 Task: Look for space in Klang, Malaysia from 1st August, 2023 to 5th August, 2023 for 1 adult in price range Rs.6000 to Rs.15000. Place can be entire place with 1  bedroom having 1 bed and 1 bathroom. Property type can be house, flat, guest house. Amenities needed are: wifi. Booking option can be shelf check-in. Required host language is English.
Action: Mouse moved to (473, 98)
Screenshot: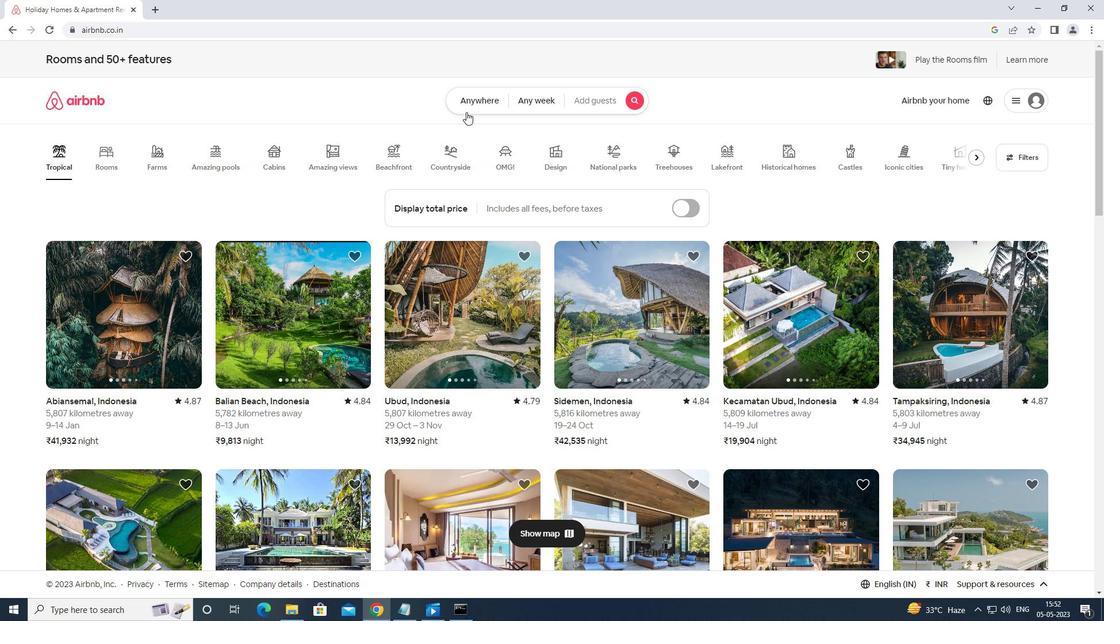 
Action: Mouse pressed left at (473, 98)
Screenshot: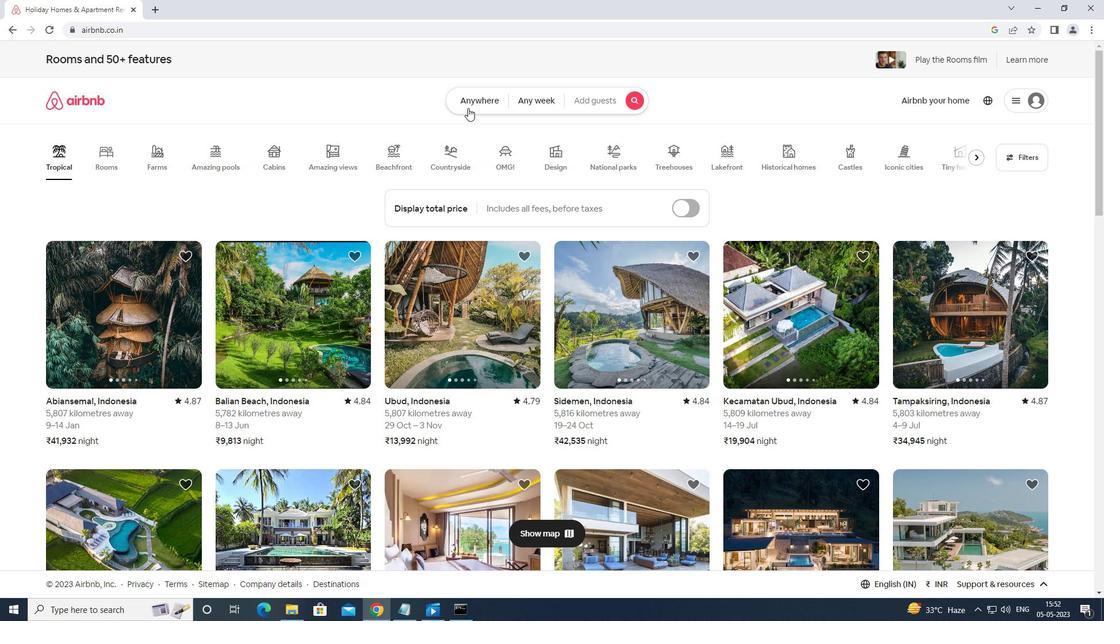 
Action: Mouse moved to (304, 216)
Screenshot: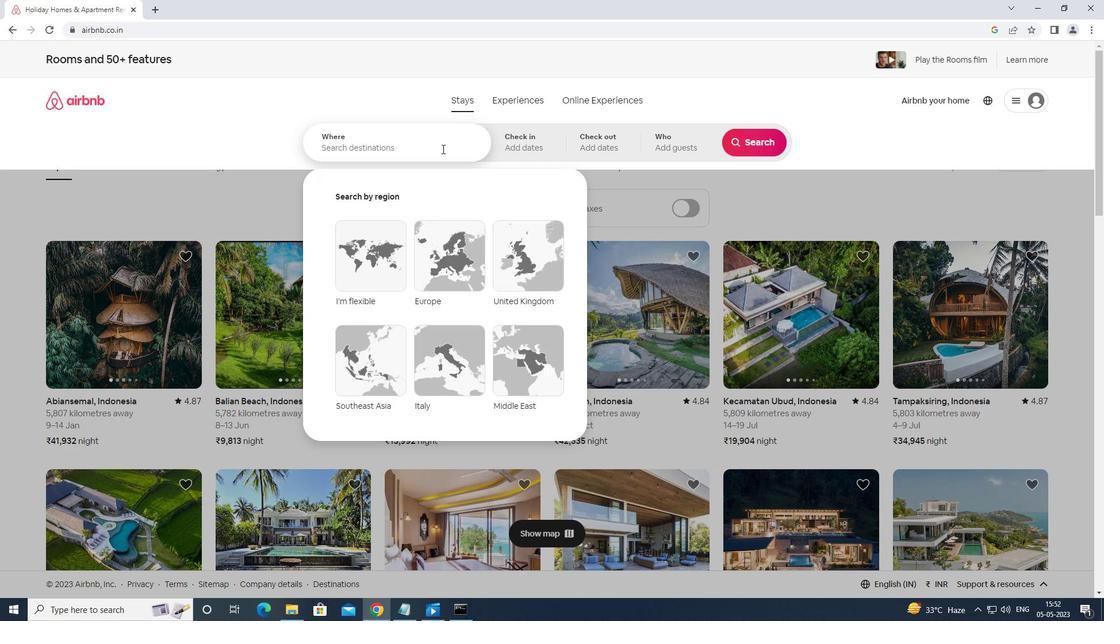 
Action: Key pressed k
Screenshot: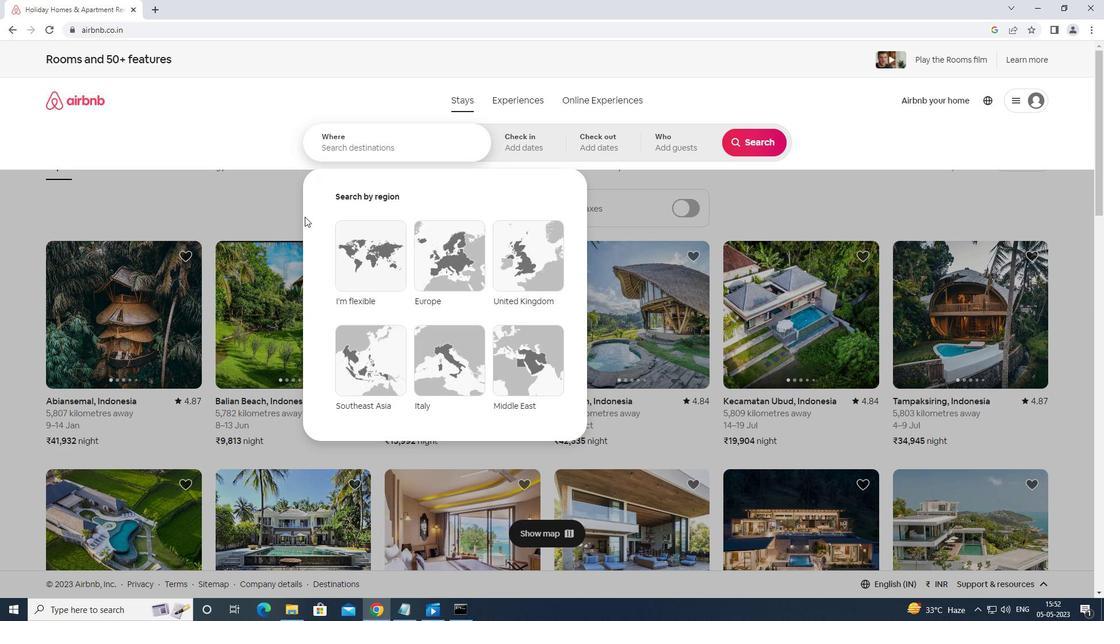 
Action: Mouse moved to (365, 154)
Screenshot: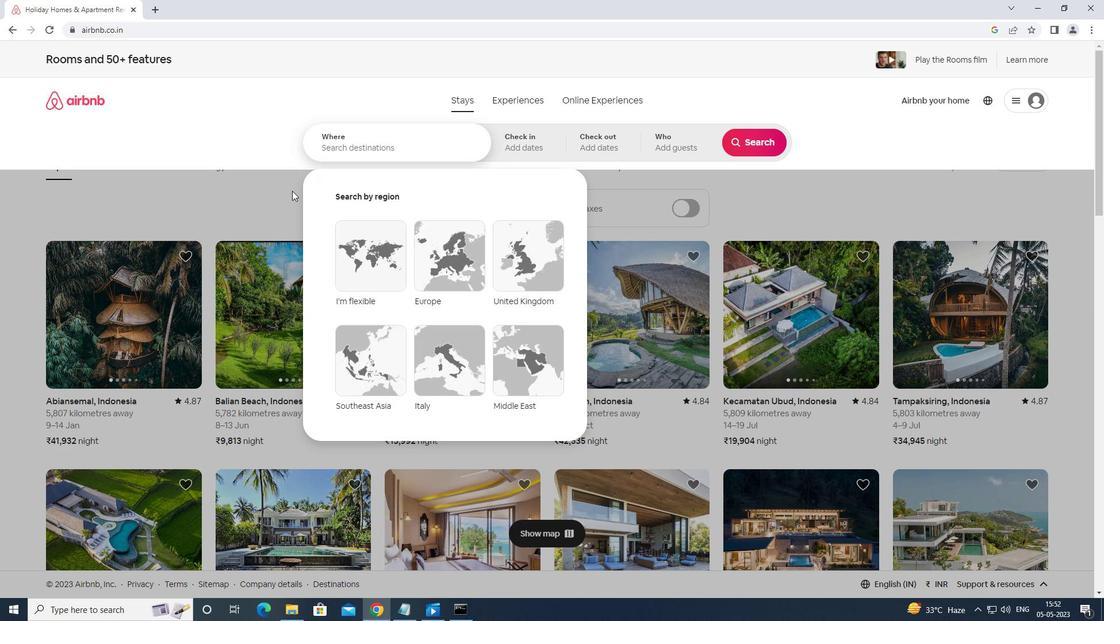 
Action: Mouse pressed left at (365, 154)
Screenshot: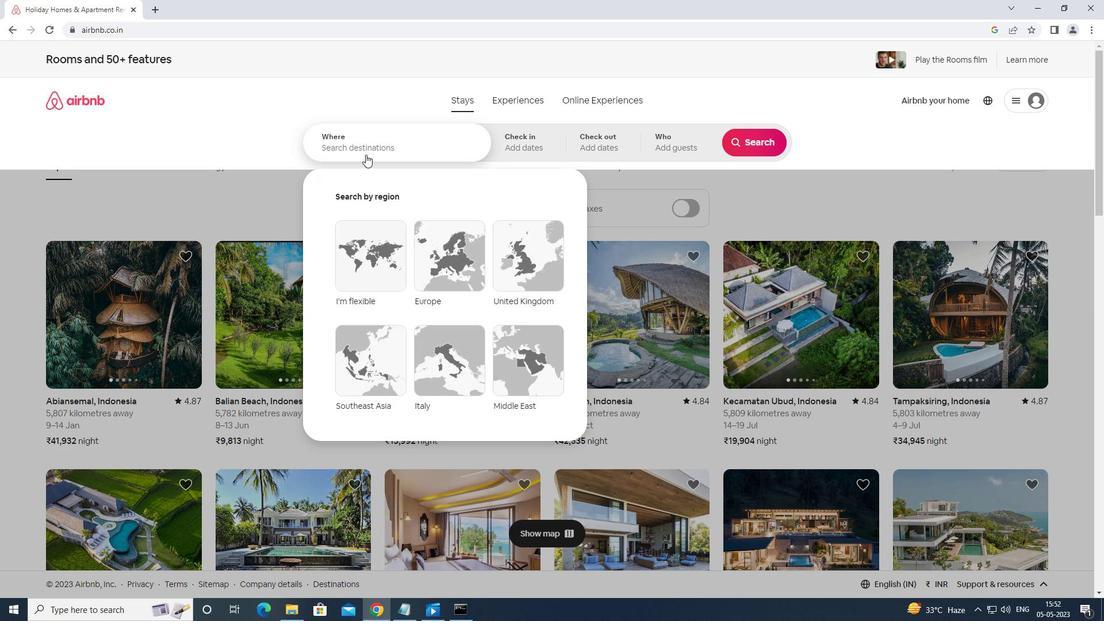 
Action: Mouse moved to (343, 167)
Screenshot: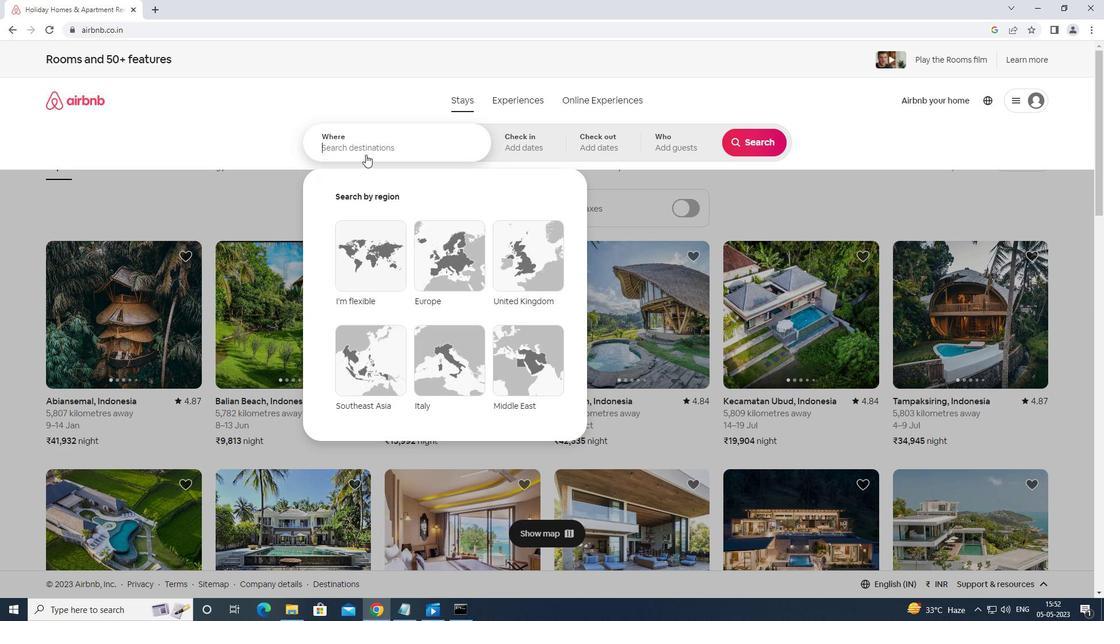
Action: Key pressed k
Screenshot: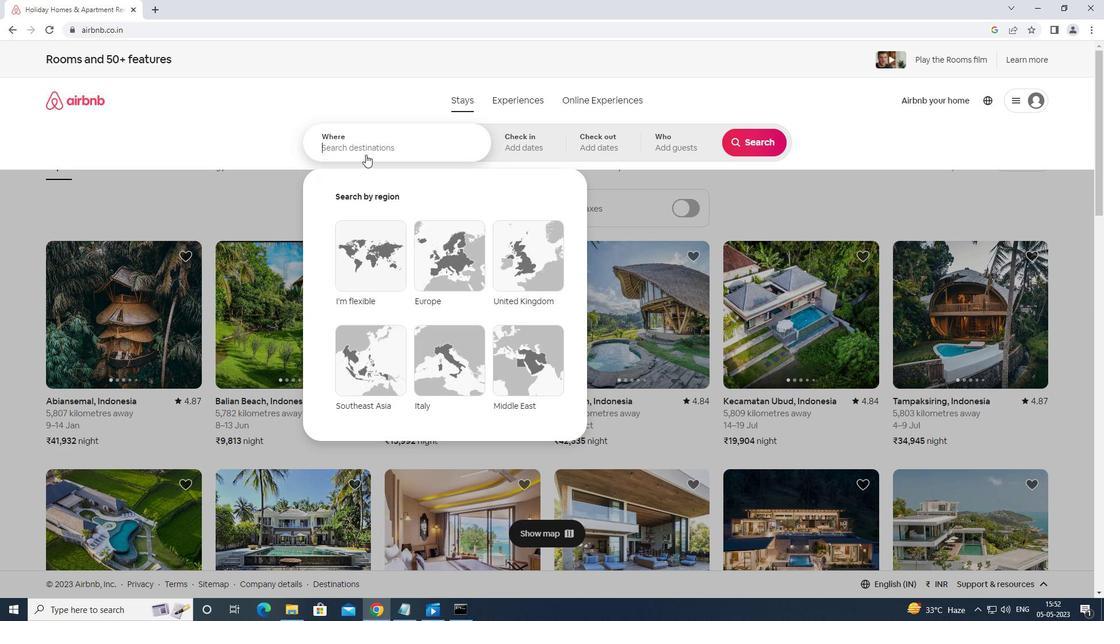 
Action: Mouse moved to (330, 175)
Screenshot: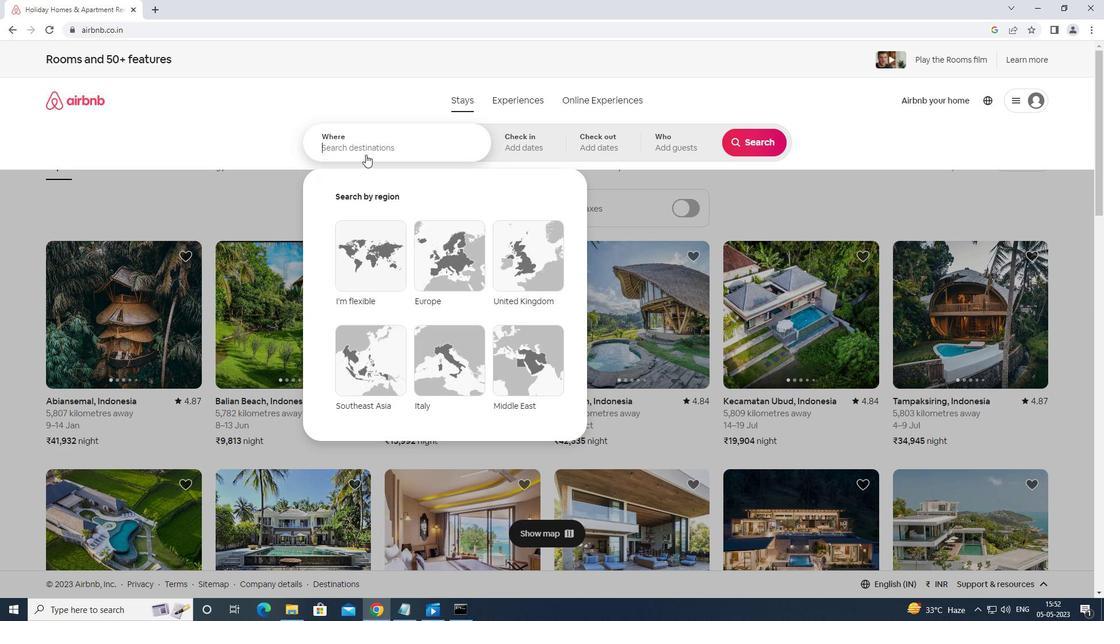 
Action: Key pressed <Key.caps_lock>a<Key.backspace>lam<Key.backspace>ng<Key.space>malaysia<Key.enter>
Screenshot: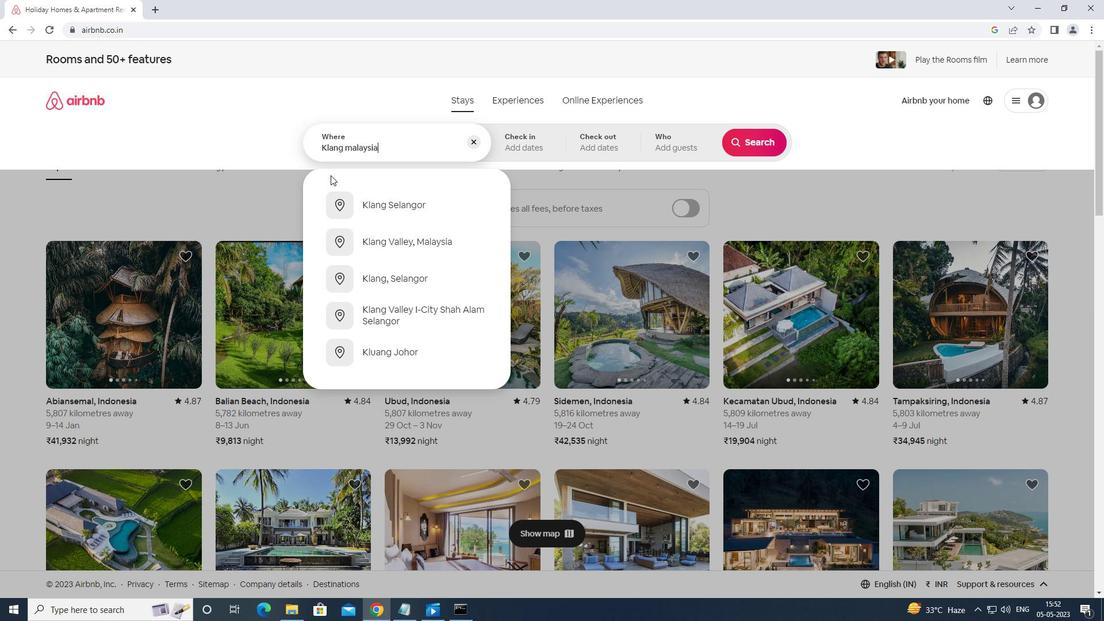 
Action: Mouse moved to (748, 238)
Screenshot: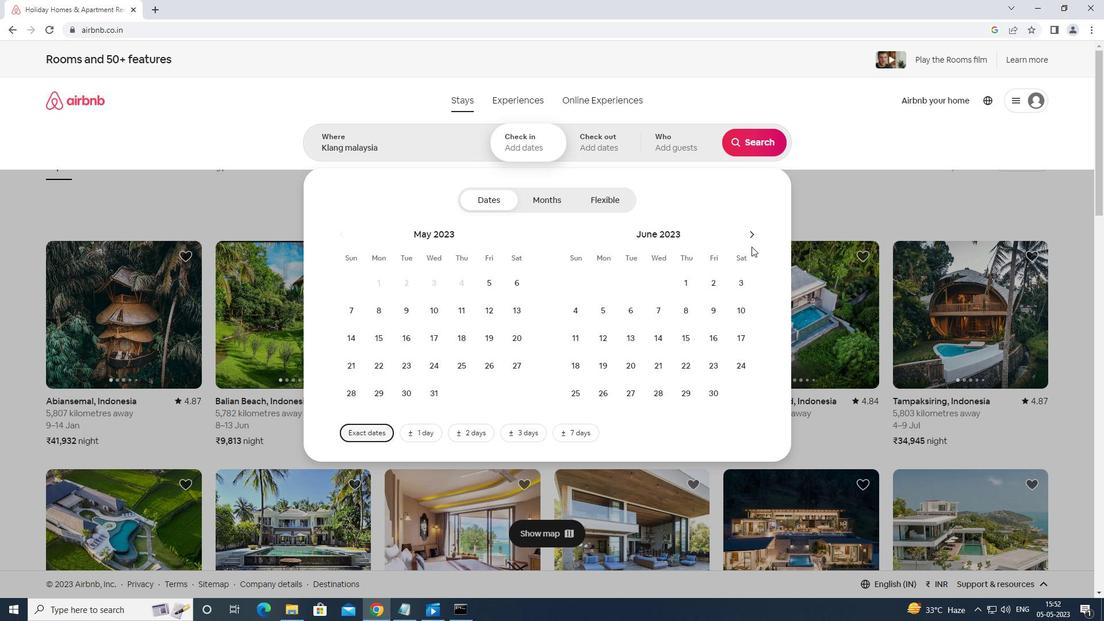 
Action: Mouse pressed left at (748, 238)
Screenshot: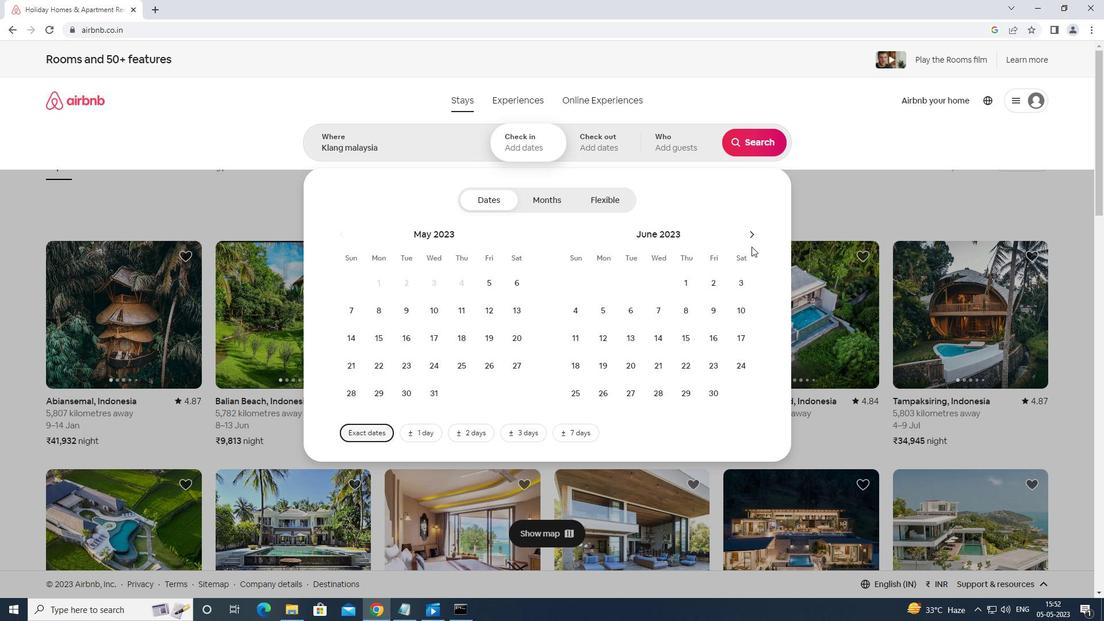 
Action: Mouse moved to (748, 237)
Screenshot: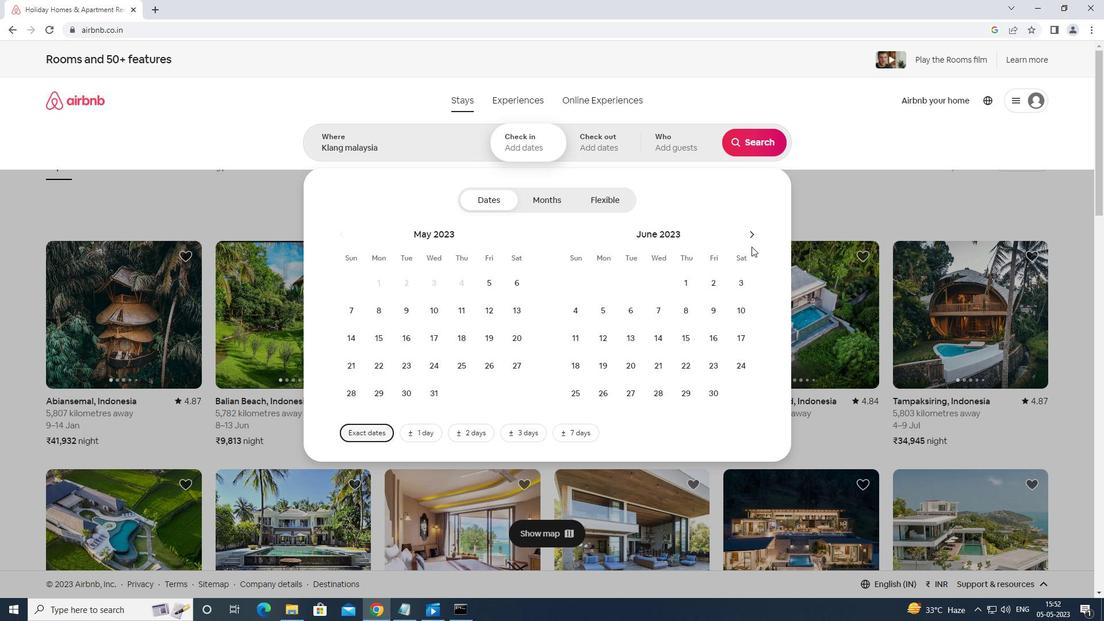 
Action: Mouse pressed left at (748, 237)
Screenshot: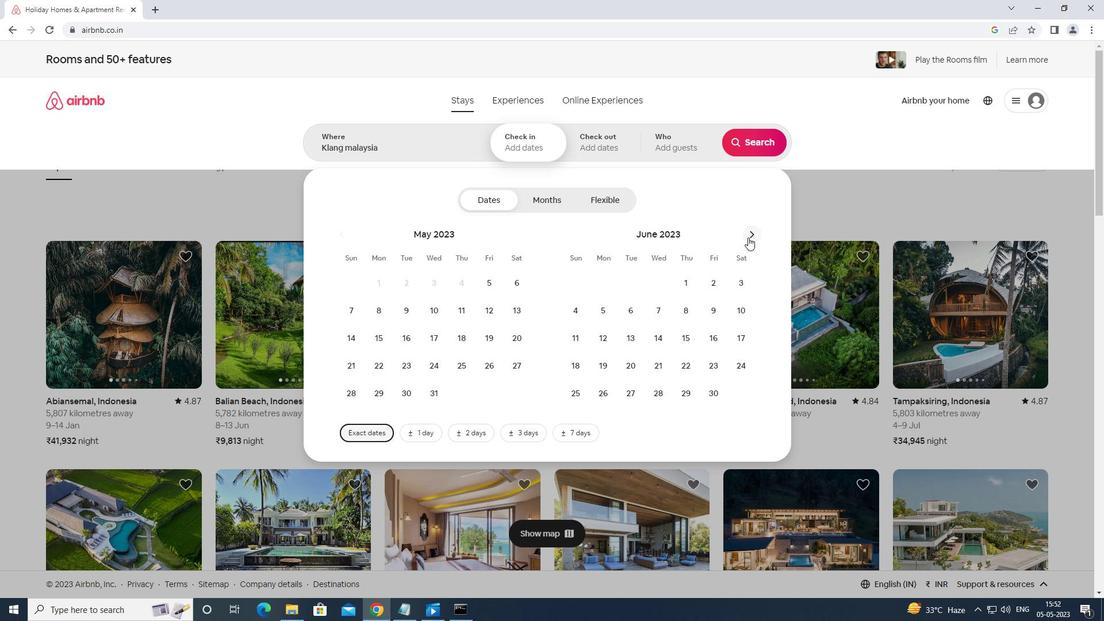 
Action: Mouse pressed left at (748, 237)
Screenshot: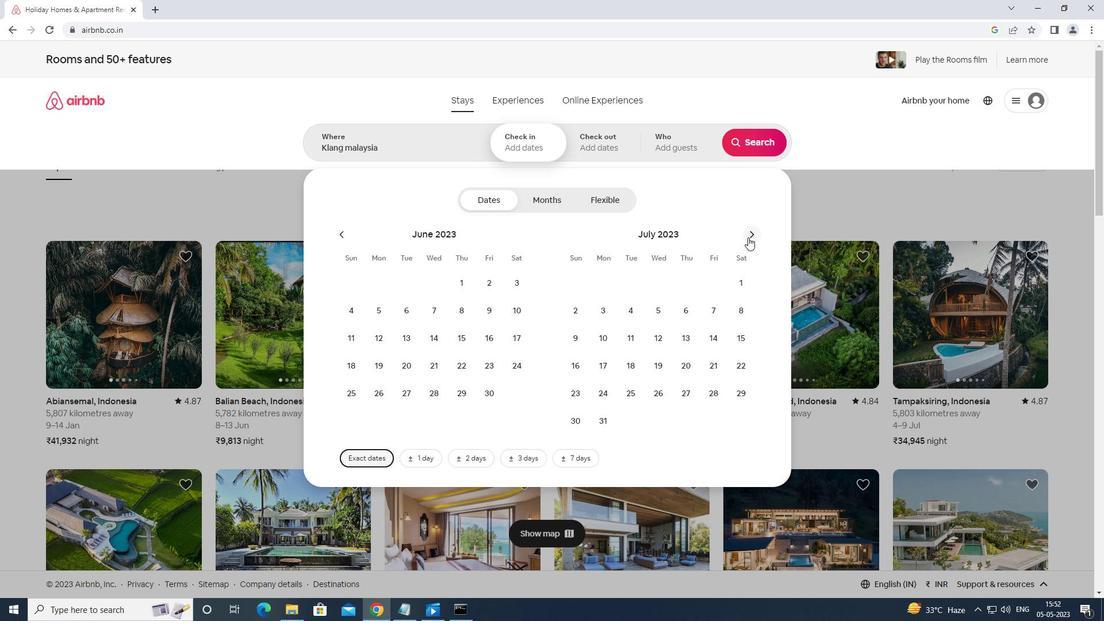 
Action: Mouse moved to (623, 283)
Screenshot: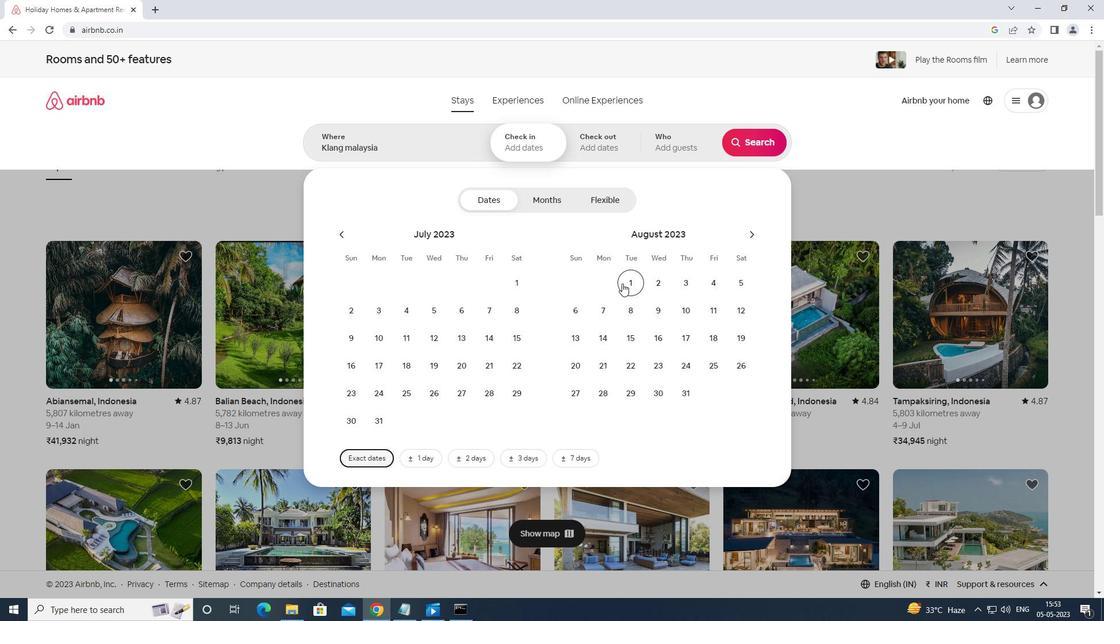 
Action: Mouse pressed left at (623, 283)
Screenshot: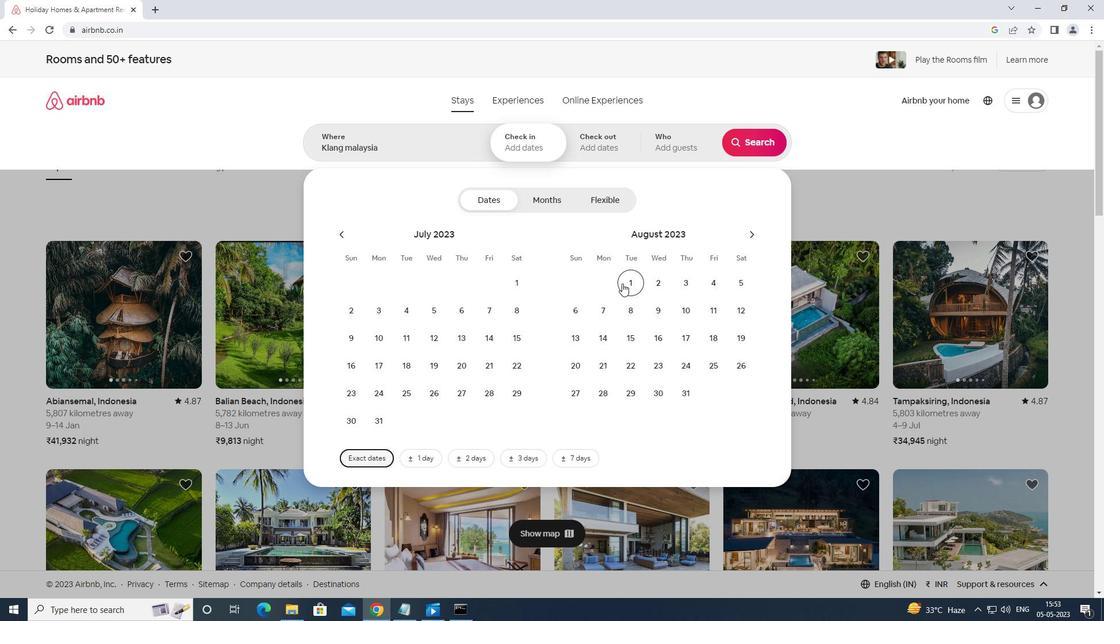 
Action: Mouse moved to (742, 291)
Screenshot: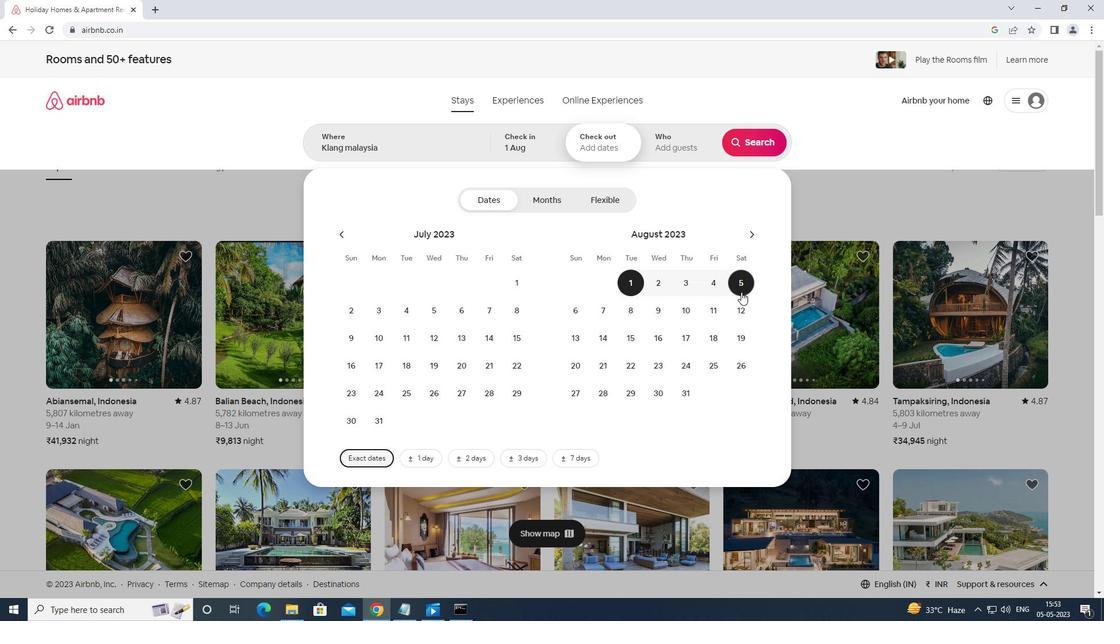 
Action: Mouse pressed left at (742, 291)
Screenshot: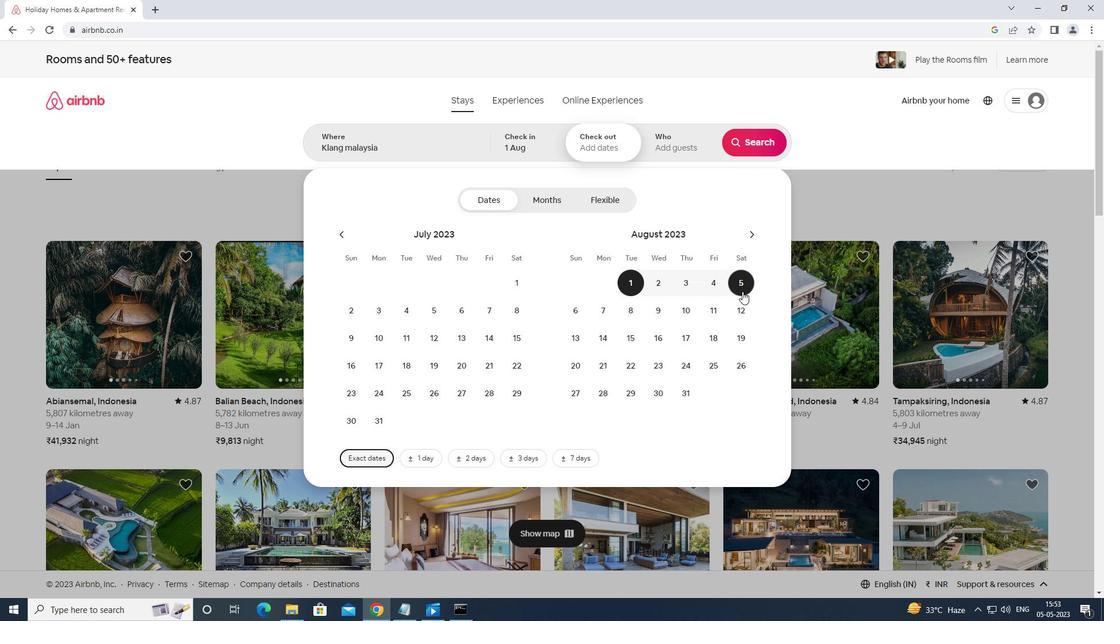 
Action: Mouse moved to (682, 143)
Screenshot: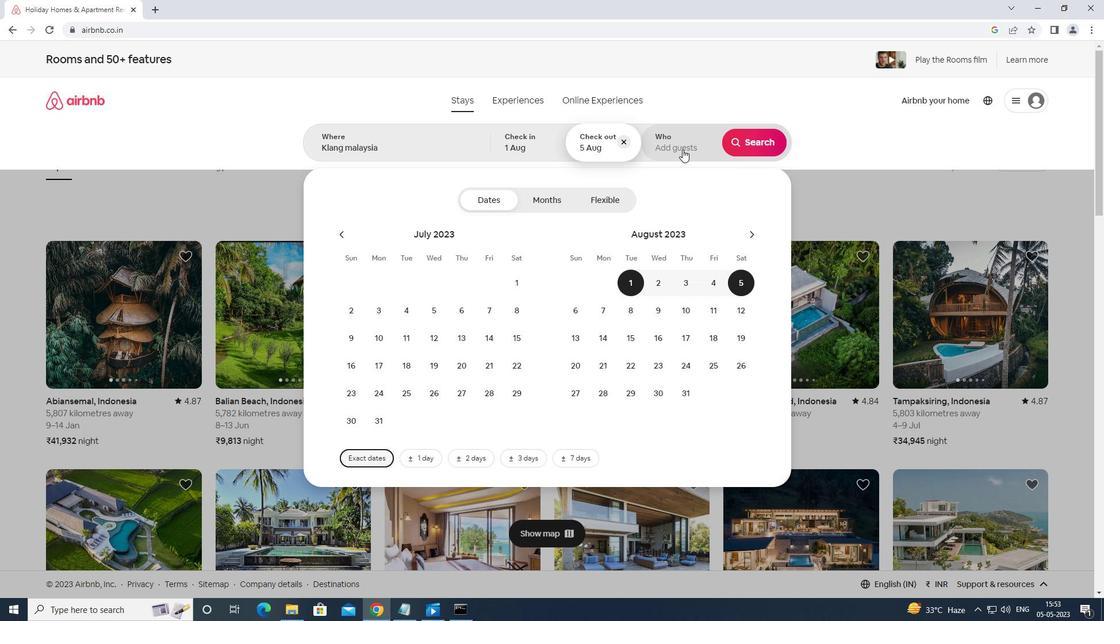 
Action: Mouse pressed left at (682, 143)
Screenshot: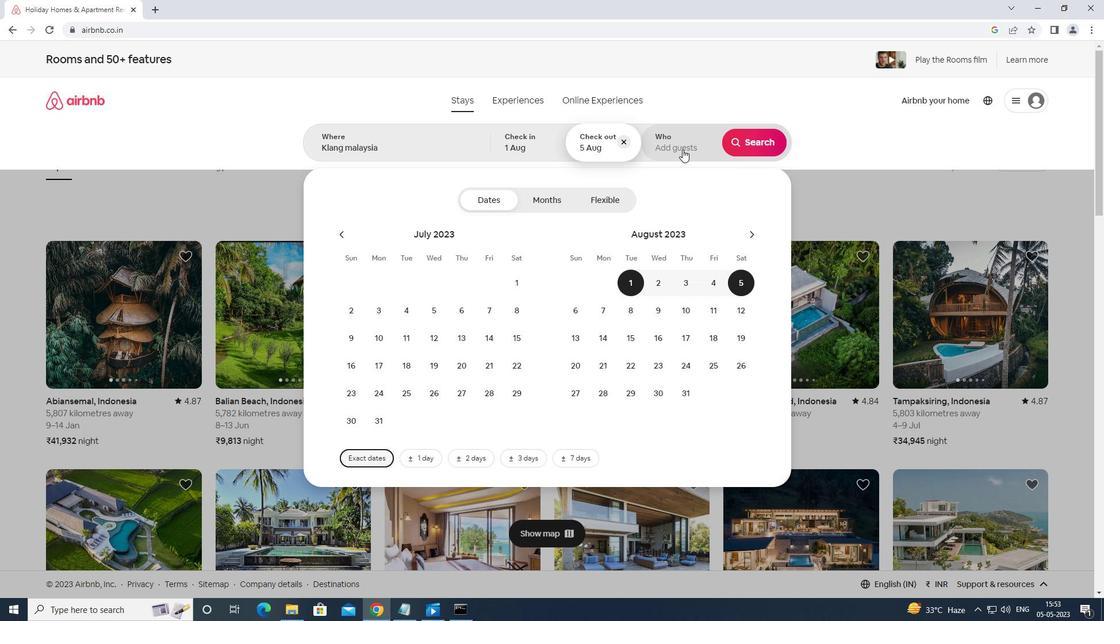 
Action: Mouse moved to (750, 201)
Screenshot: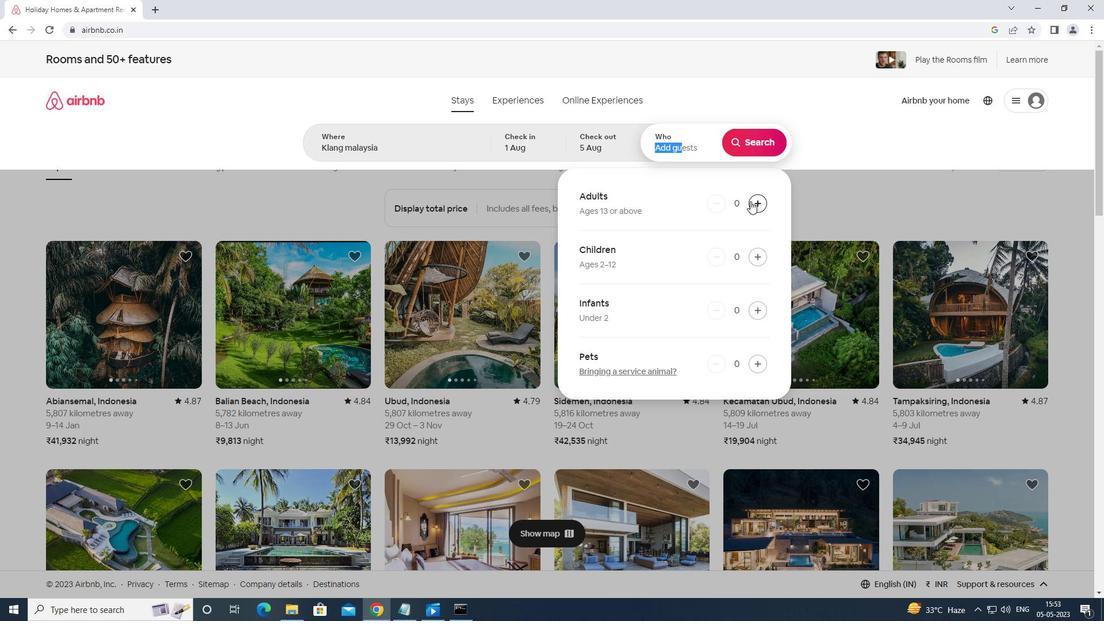 
Action: Mouse pressed left at (750, 201)
Screenshot: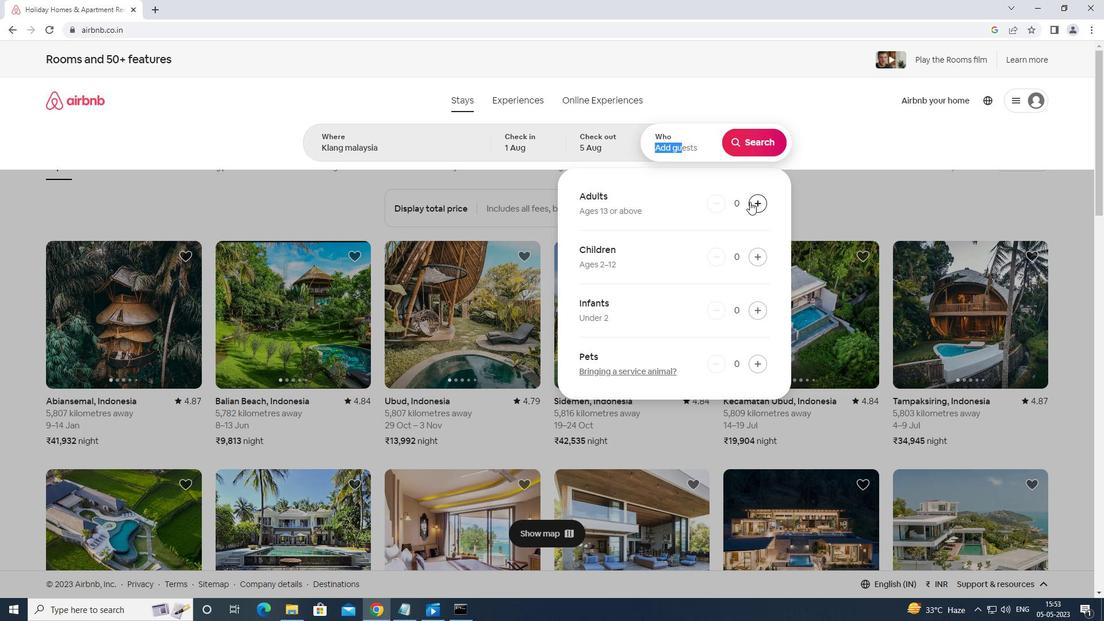 
Action: Mouse moved to (758, 142)
Screenshot: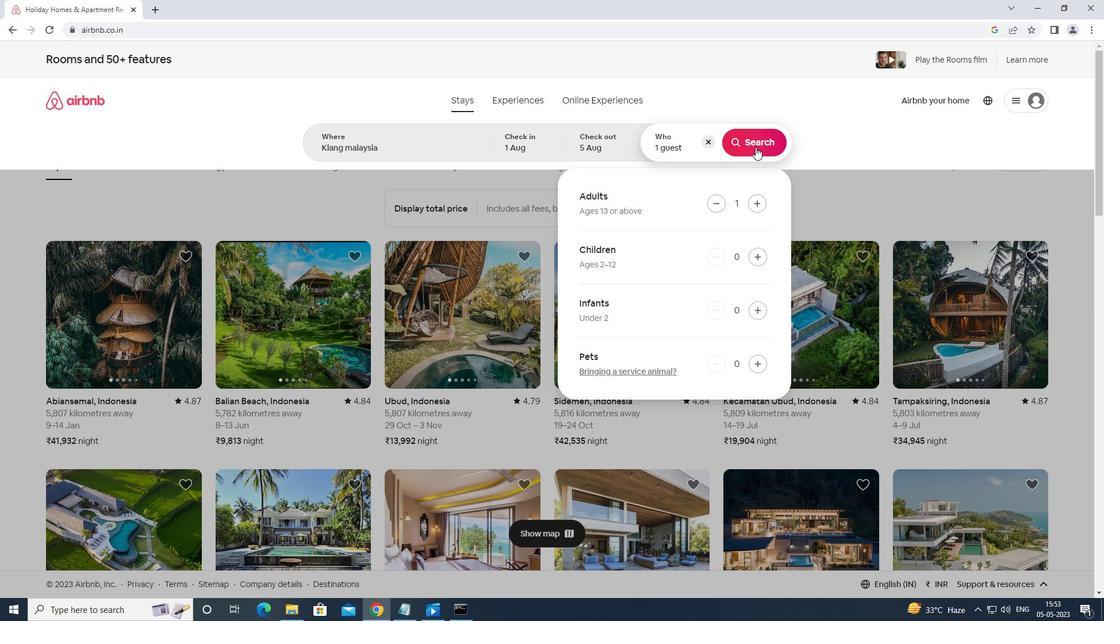 
Action: Mouse pressed left at (758, 142)
Screenshot: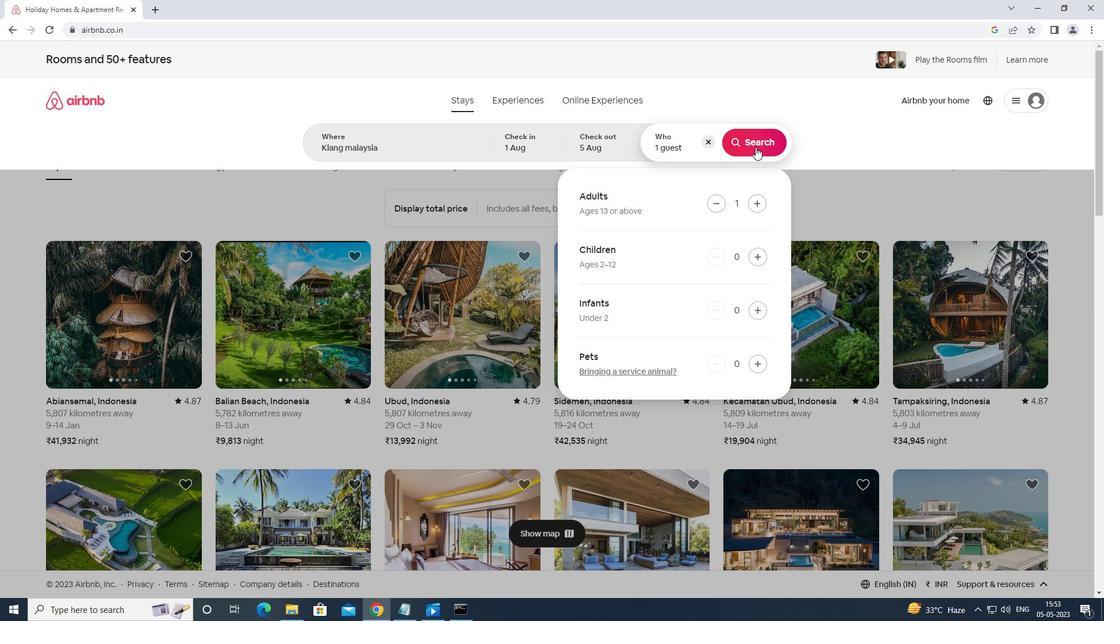 
Action: Mouse moved to (1056, 112)
Screenshot: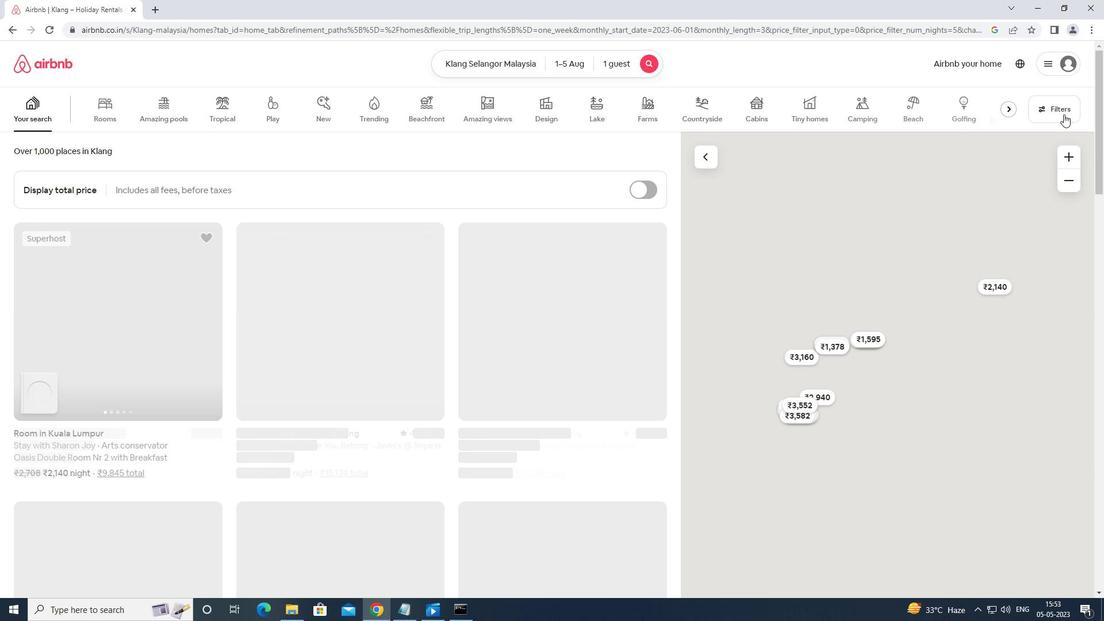 
Action: Mouse pressed left at (1056, 112)
Screenshot: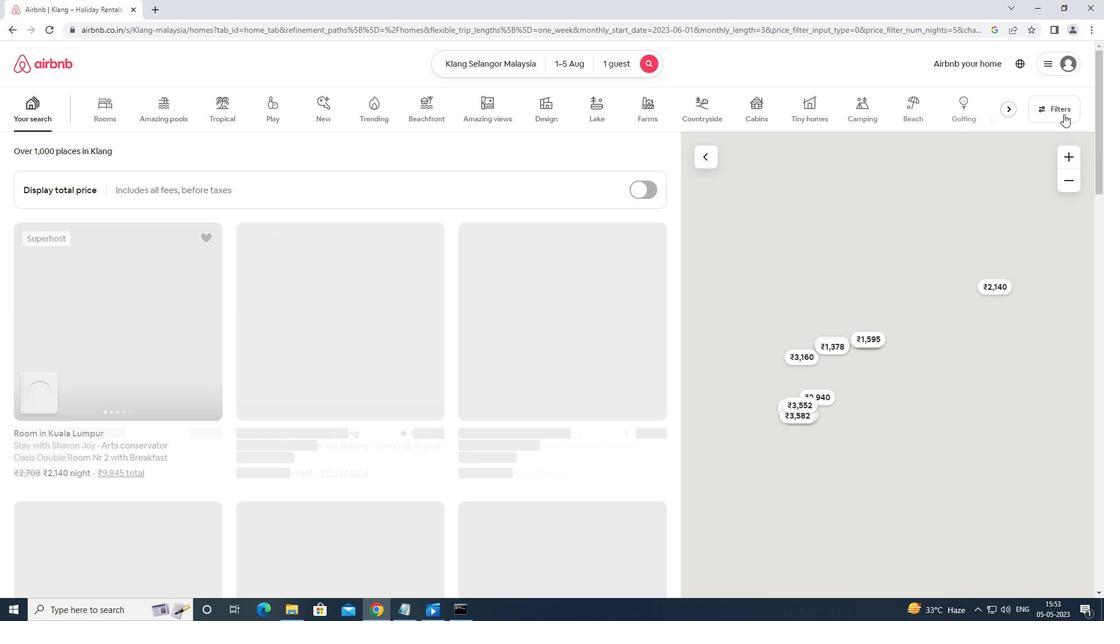 
Action: Mouse moved to (480, 374)
Screenshot: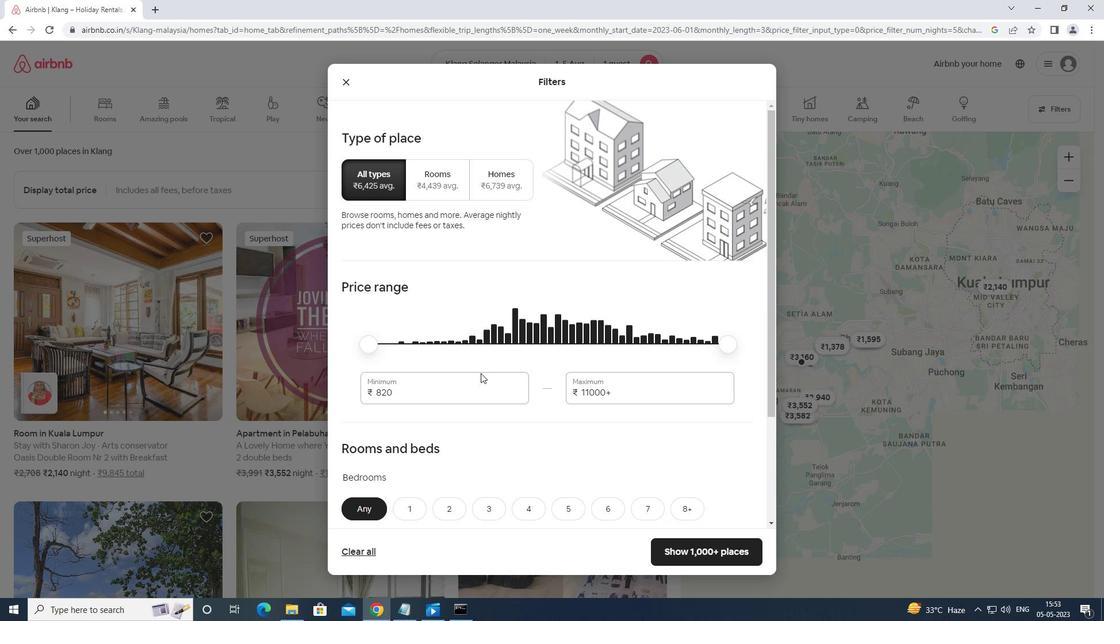 
Action: Mouse pressed left at (480, 374)
Screenshot: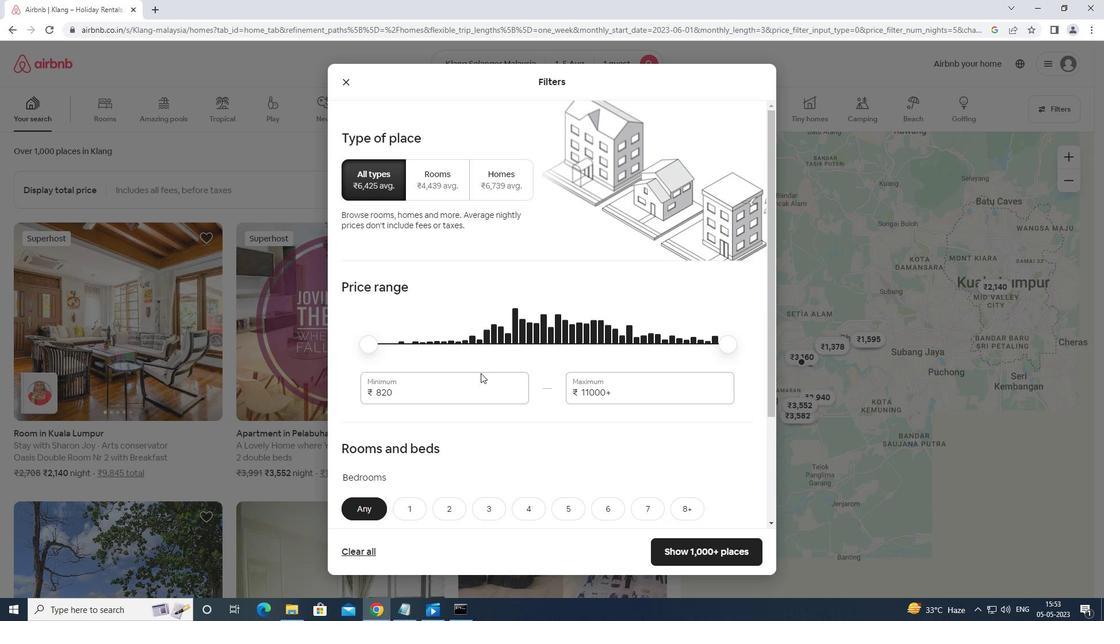 
Action: Mouse moved to (481, 375)
Screenshot: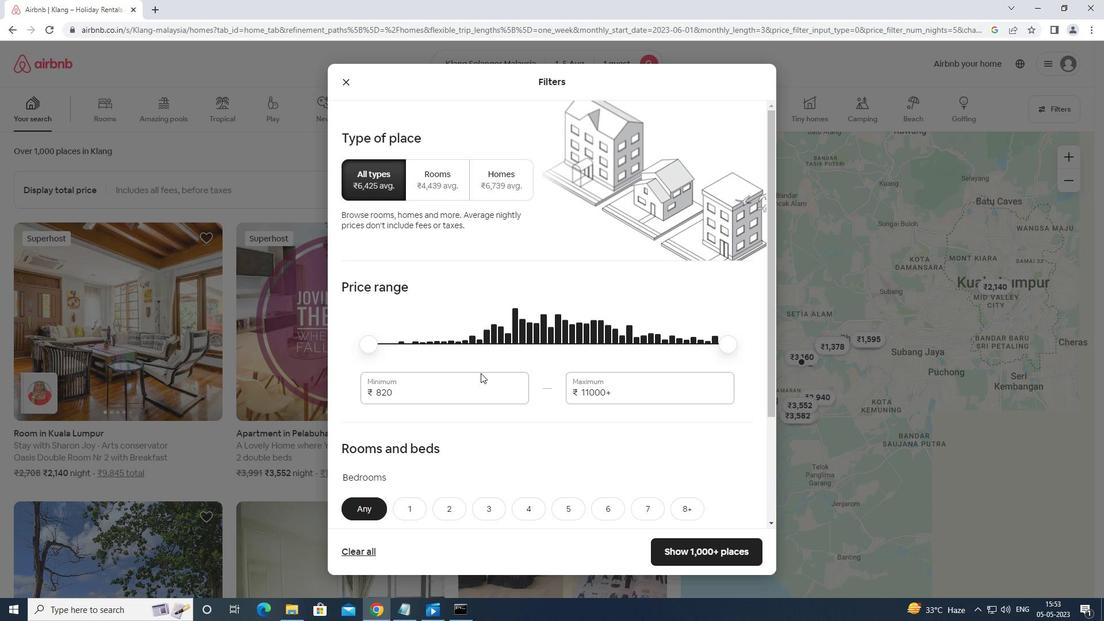 
Action: Key pressed <Key.backspace><Key.backspace>600<Key.backspace><Key.backspace><Key.backspace><Key.backspace><Key.backspace><Key.backspace><Key.backspace><Key.backspace>
Screenshot: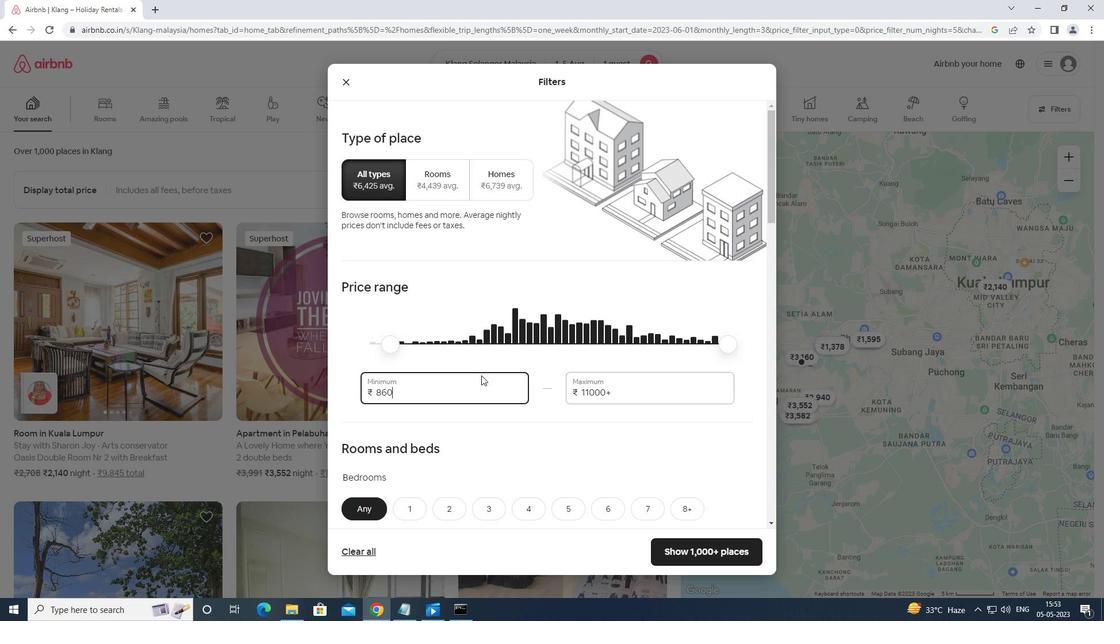 
Action: Mouse moved to (482, 375)
Screenshot: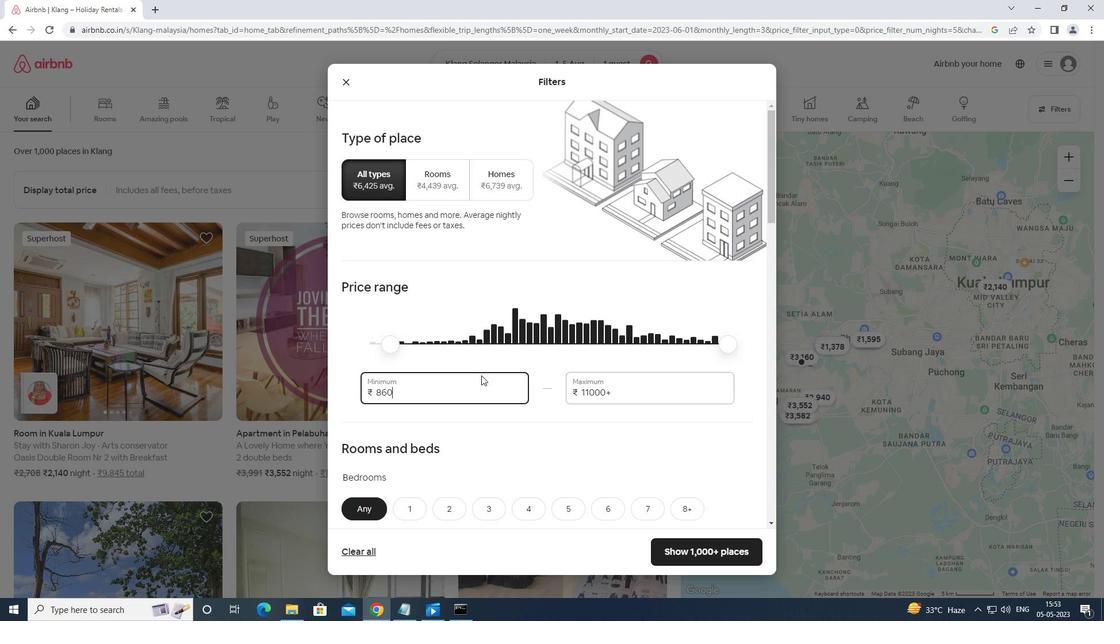 
Action: Key pressed <Key.backspace><Key.backspace><Key.backspace><Key.backspace>6000
Screenshot: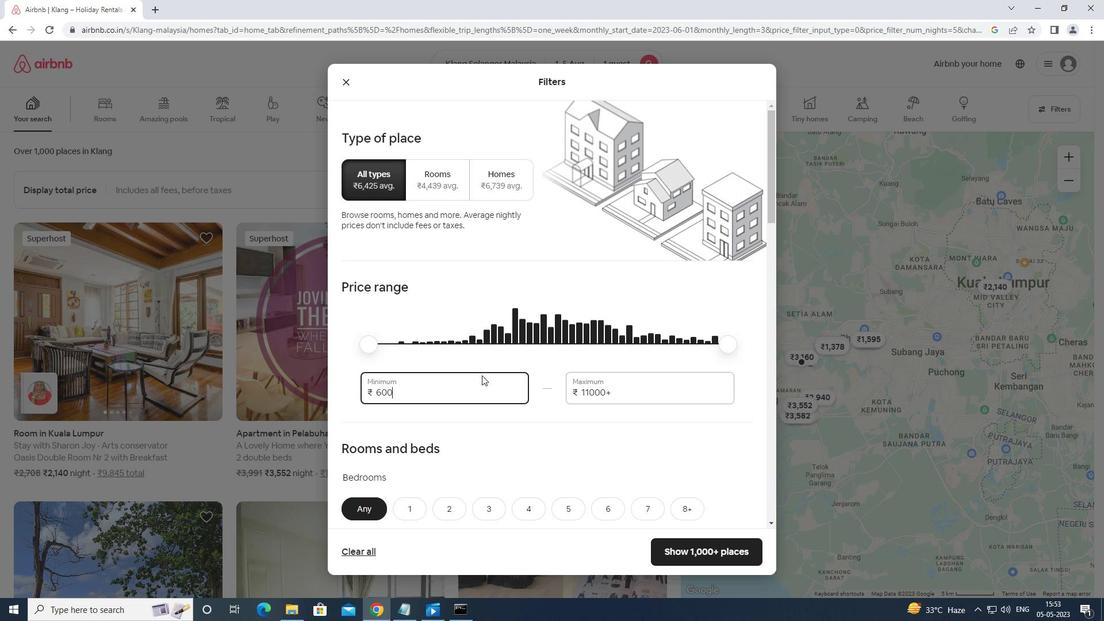 
Action: Mouse moved to (652, 386)
Screenshot: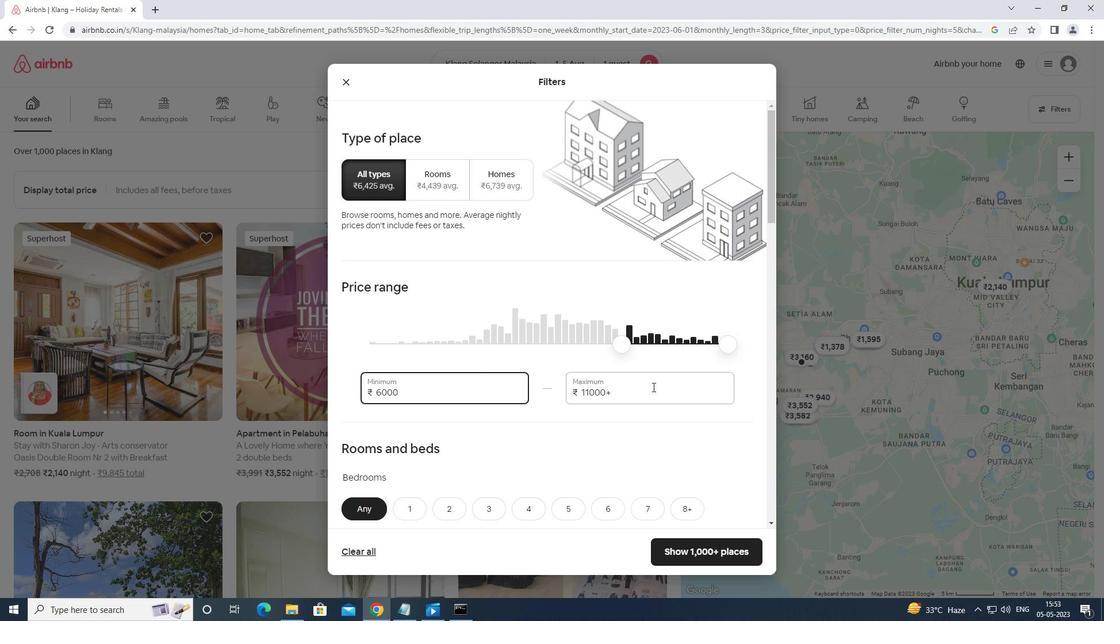
Action: Mouse pressed left at (652, 386)
Screenshot: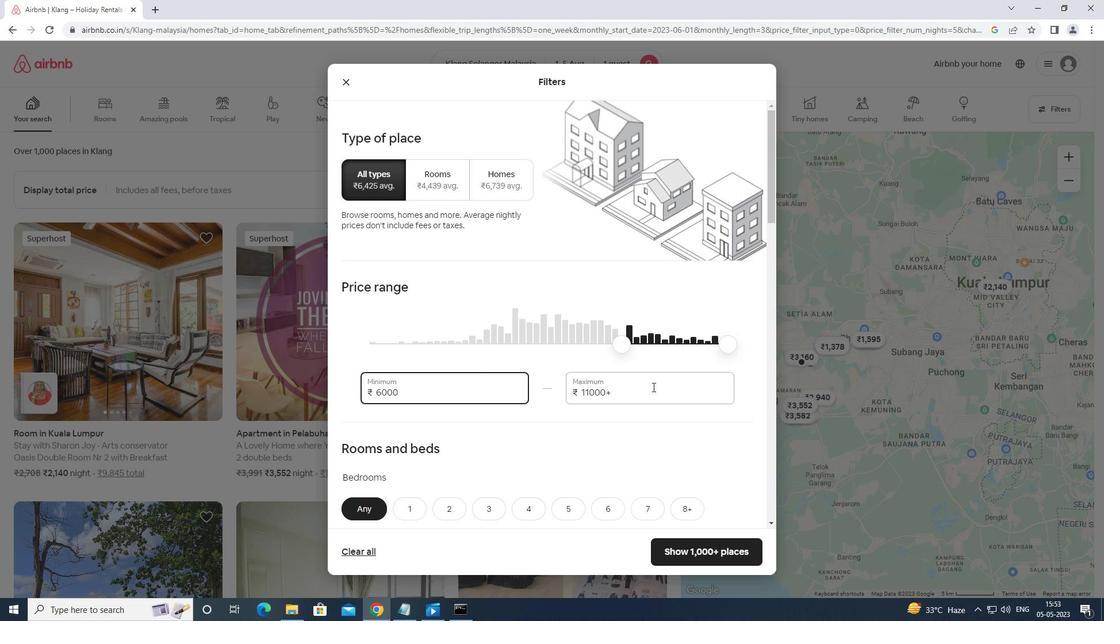 
Action: Mouse moved to (612, 386)
Screenshot: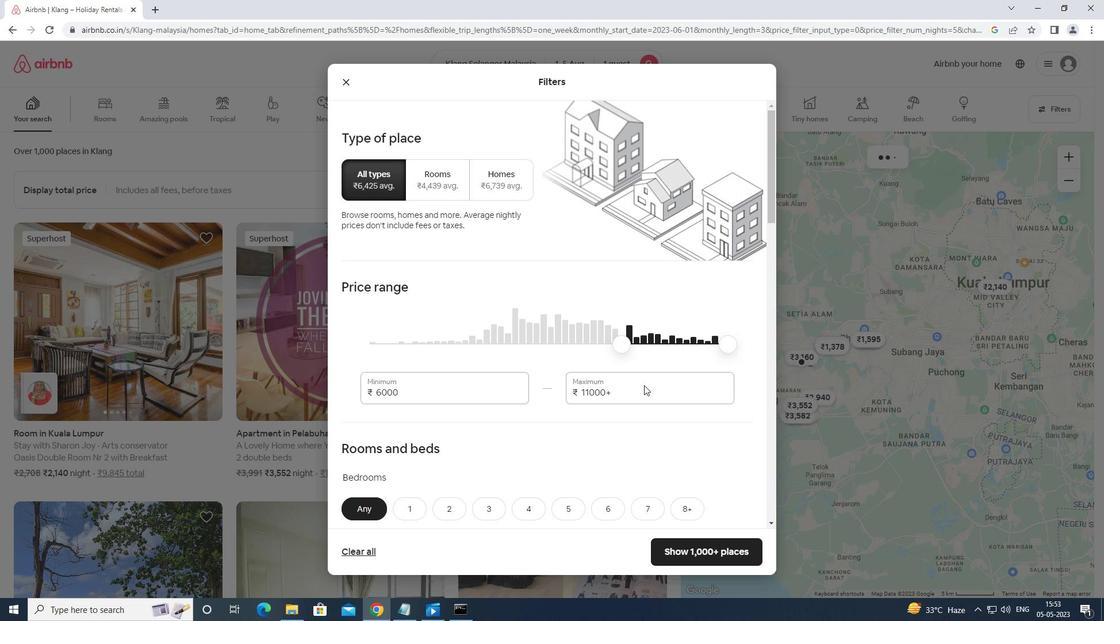 
Action: Key pressed <Key.backspace><Key.backspace><Key.backspace><Key.backspace><Key.backspace><Key.backspace><Key.backspace><Key.backspace><Key.backspace><Key.backspace><Key.backspace><Key.backspace><Key.backspace><Key.backspace><Key.backspace><Key.backspace><Key.backspace><Key.backspace><Key.backspace><Key.backspace><Key.backspace>15000
Screenshot: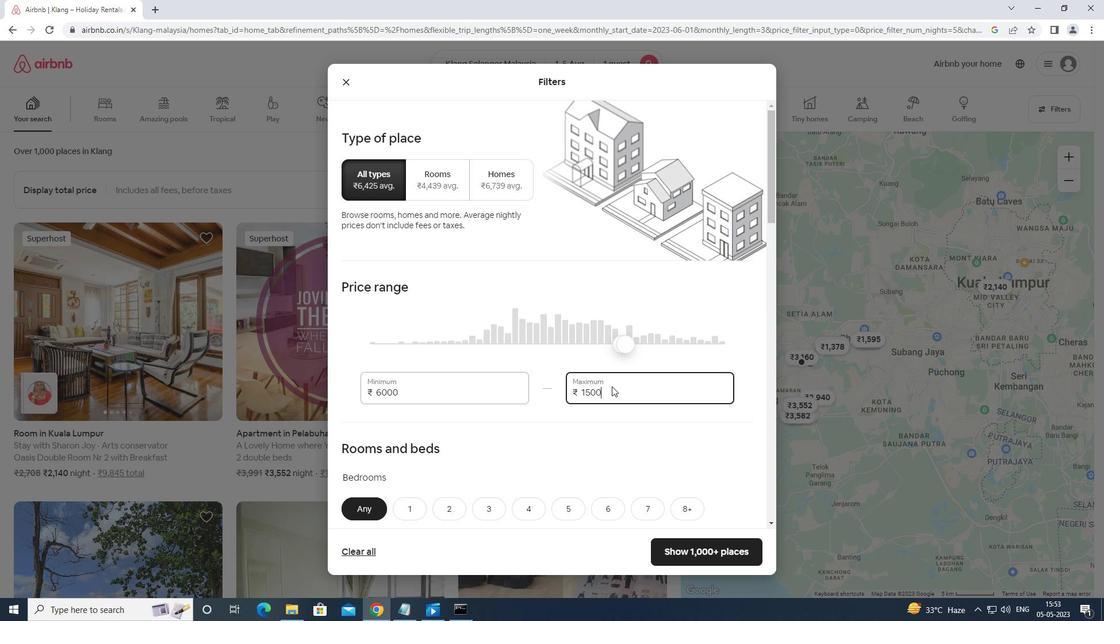 
Action: Mouse moved to (593, 387)
Screenshot: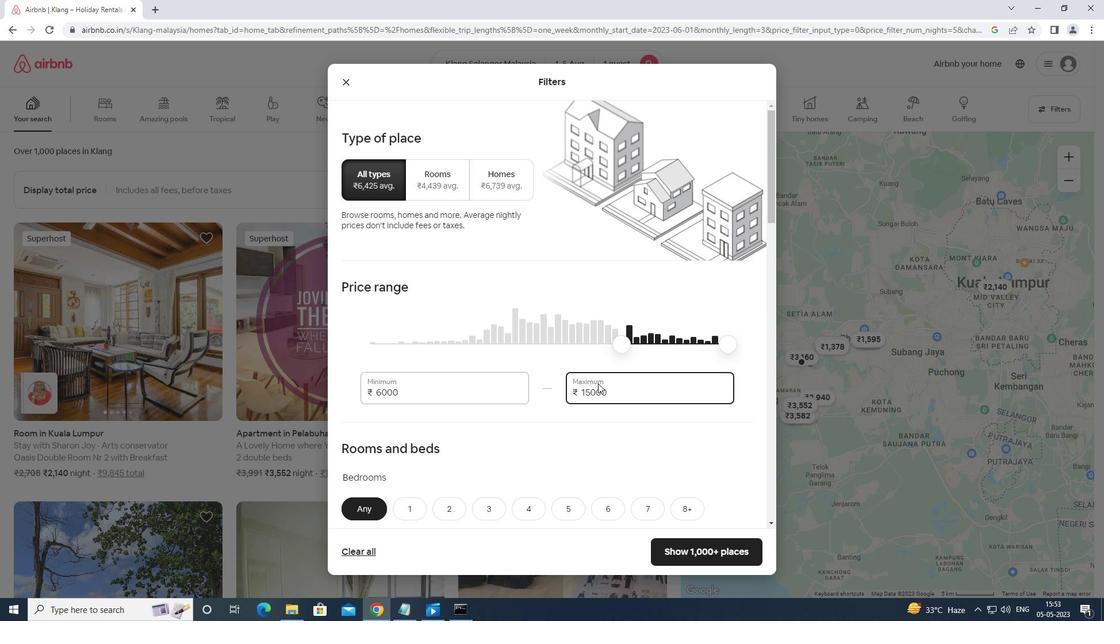 
Action: Mouse scrolled (593, 387) with delta (0, 0)
Screenshot: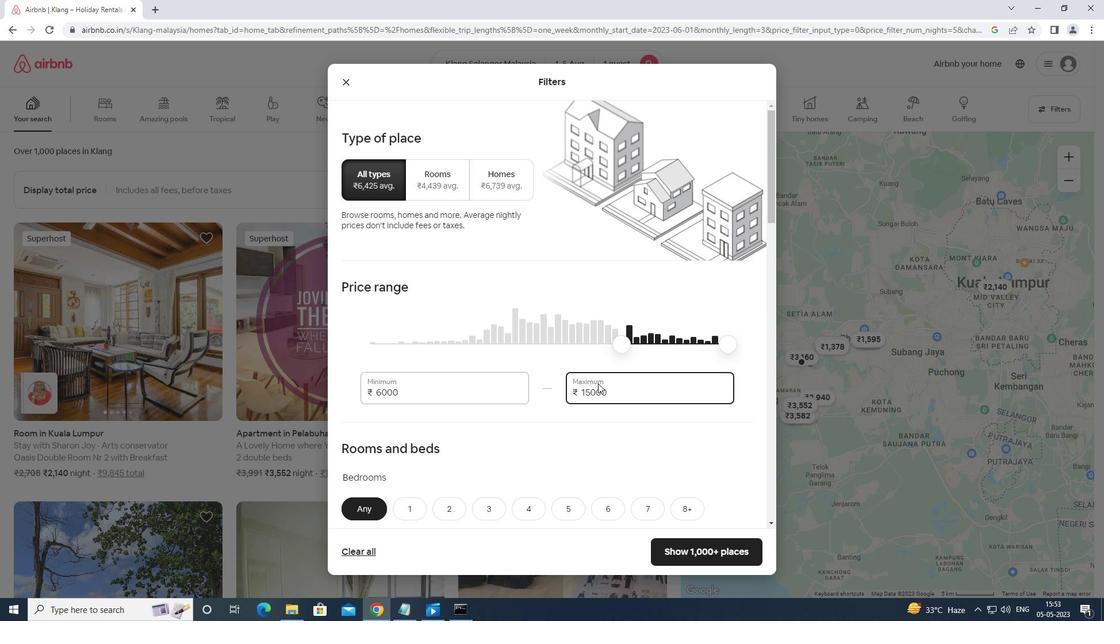 
Action: Mouse moved to (593, 389)
Screenshot: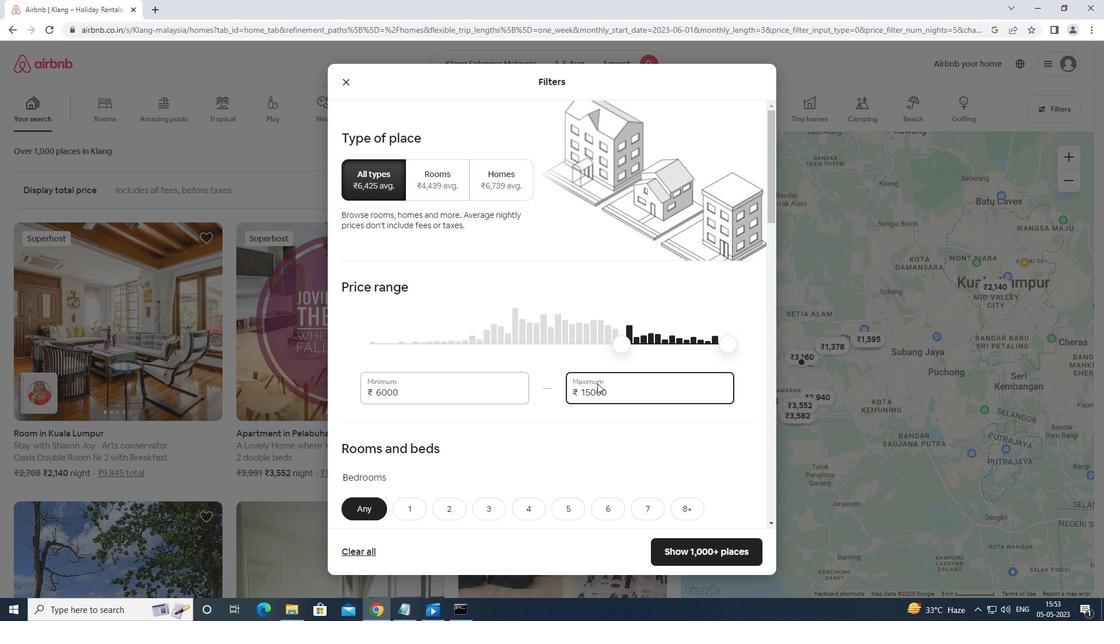 
Action: Mouse scrolled (593, 388) with delta (0, 0)
Screenshot: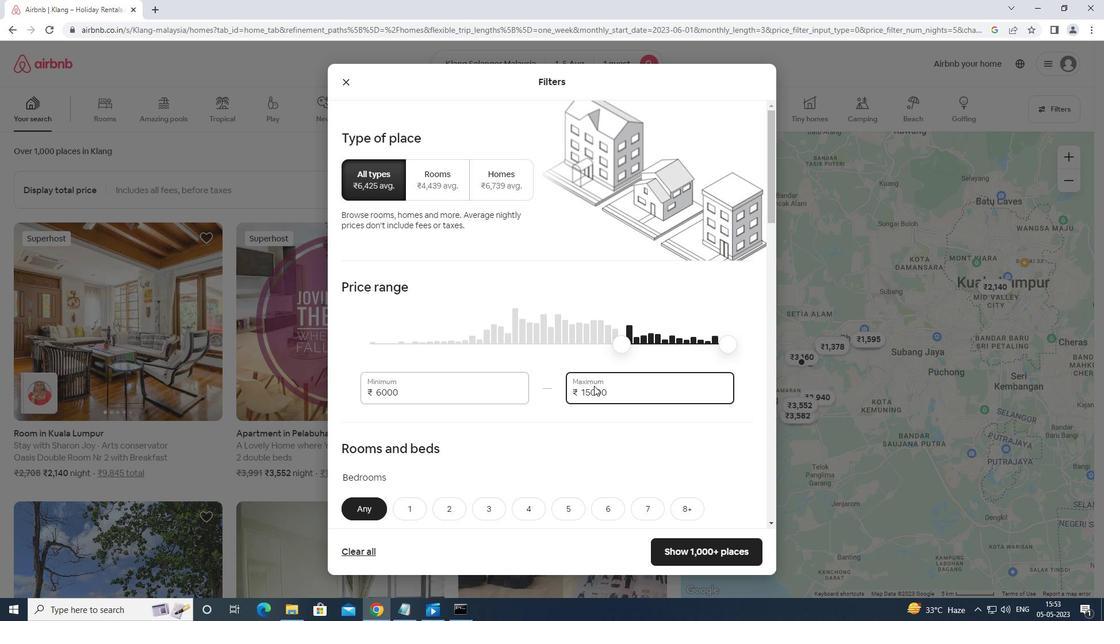 
Action: Mouse moved to (593, 391)
Screenshot: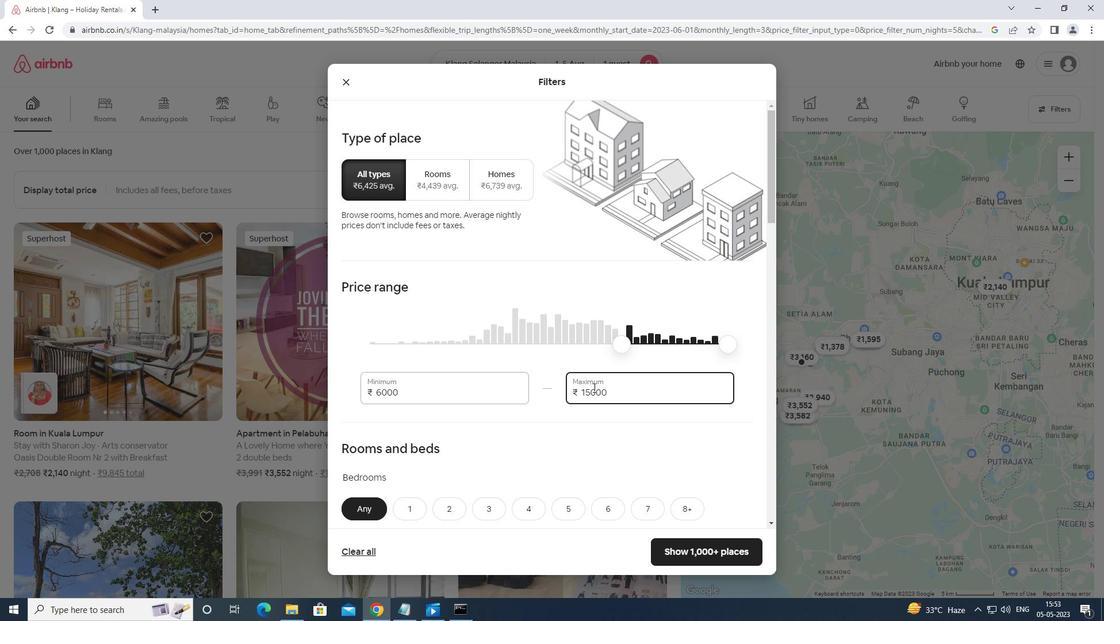 
Action: Mouse scrolled (593, 390) with delta (0, 0)
Screenshot: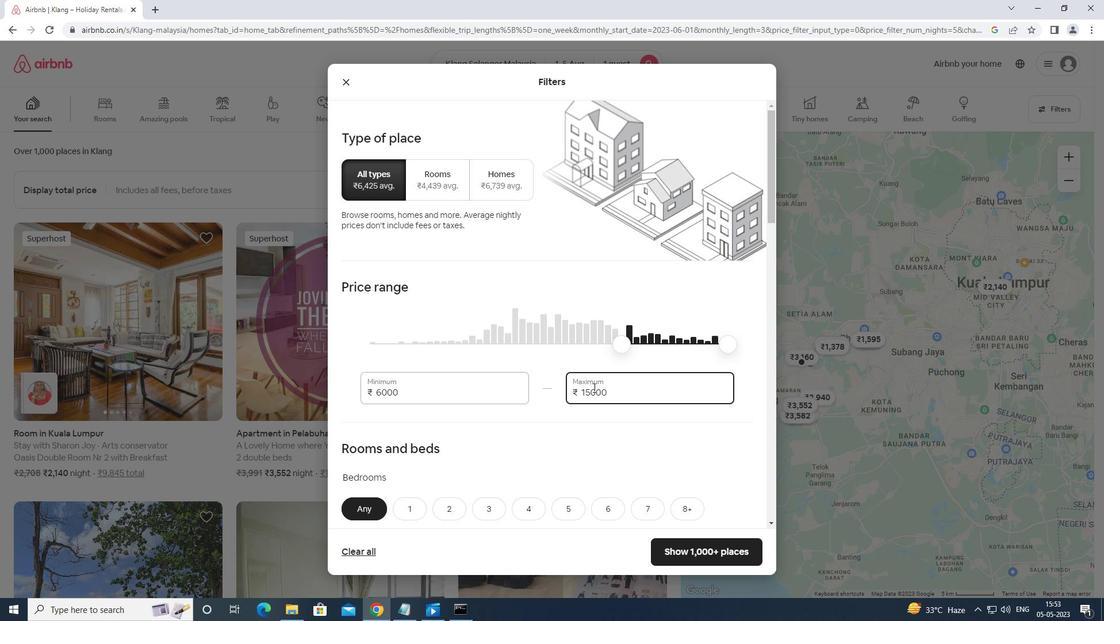 
Action: Mouse moved to (594, 392)
Screenshot: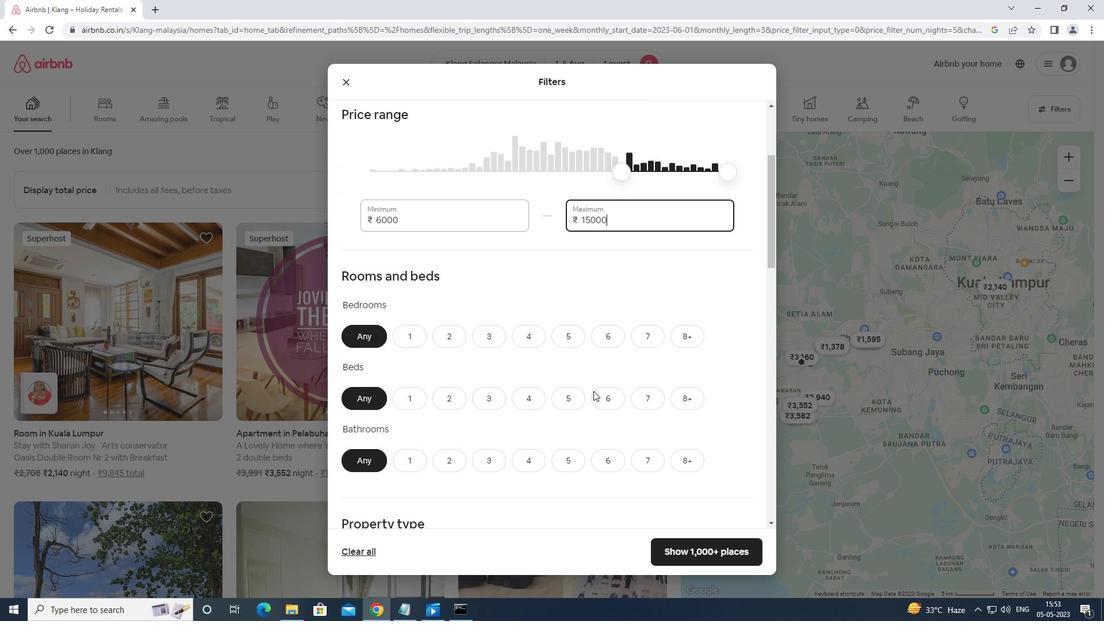 
Action: Mouse scrolled (594, 391) with delta (0, 0)
Screenshot: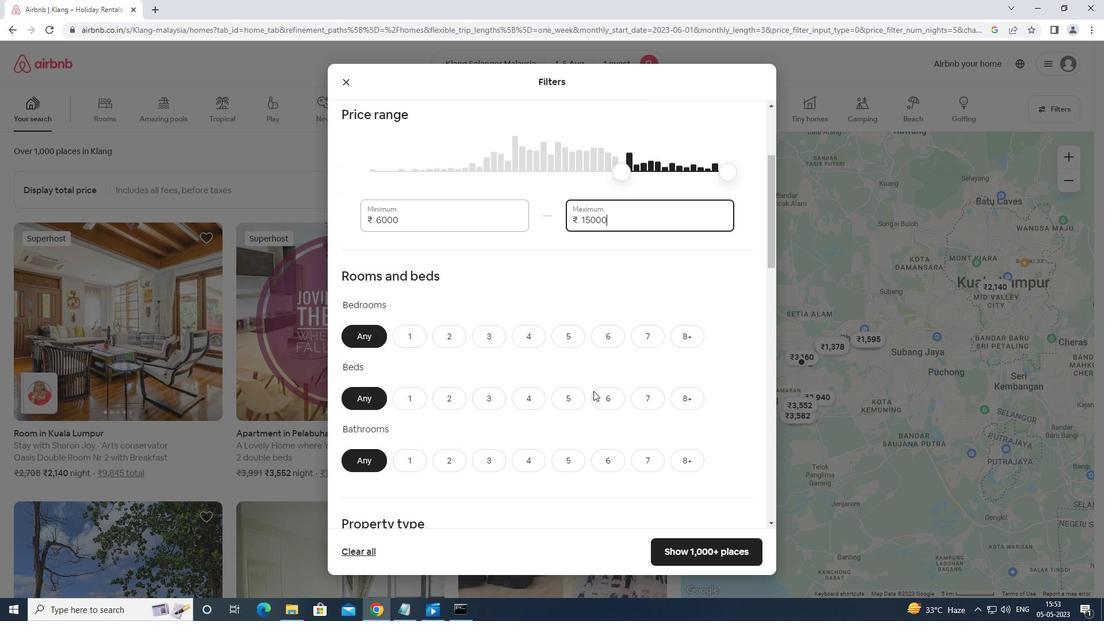 
Action: Mouse moved to (409, 264)
Screenshot: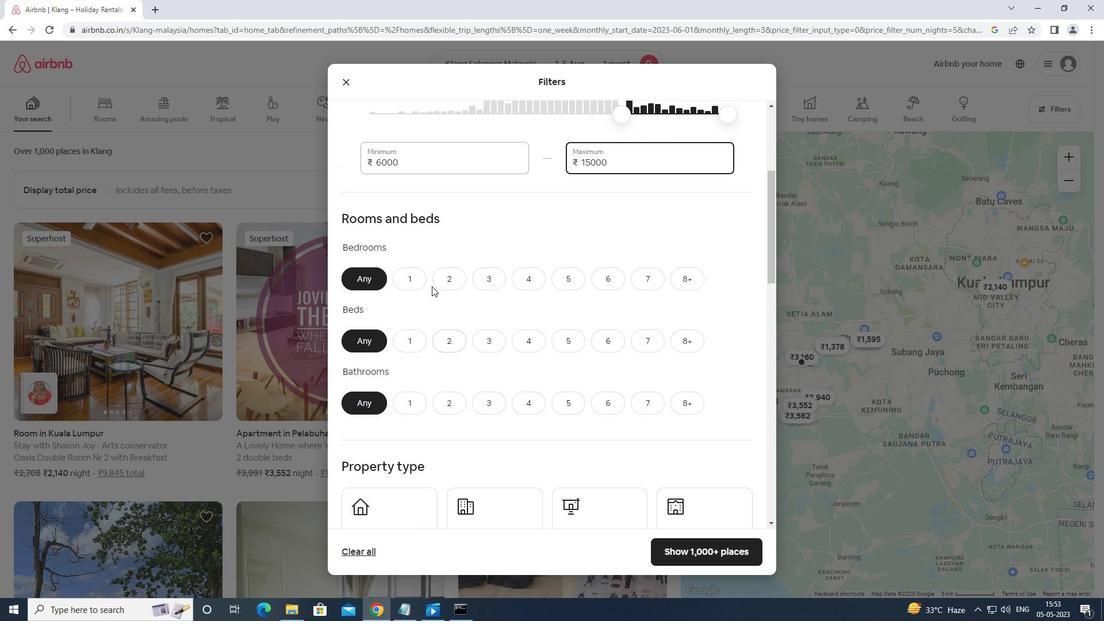 
Action: Mouse pressed left at (409, 264)
Screenshot: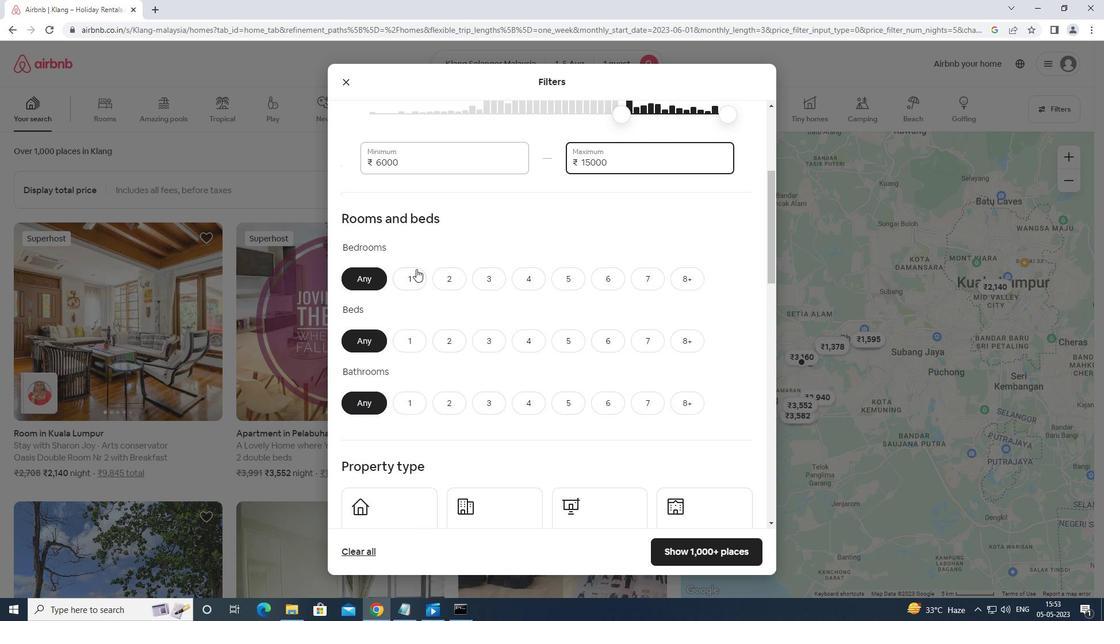 
Action: Mouse moved to (404, 270)
Screenshot: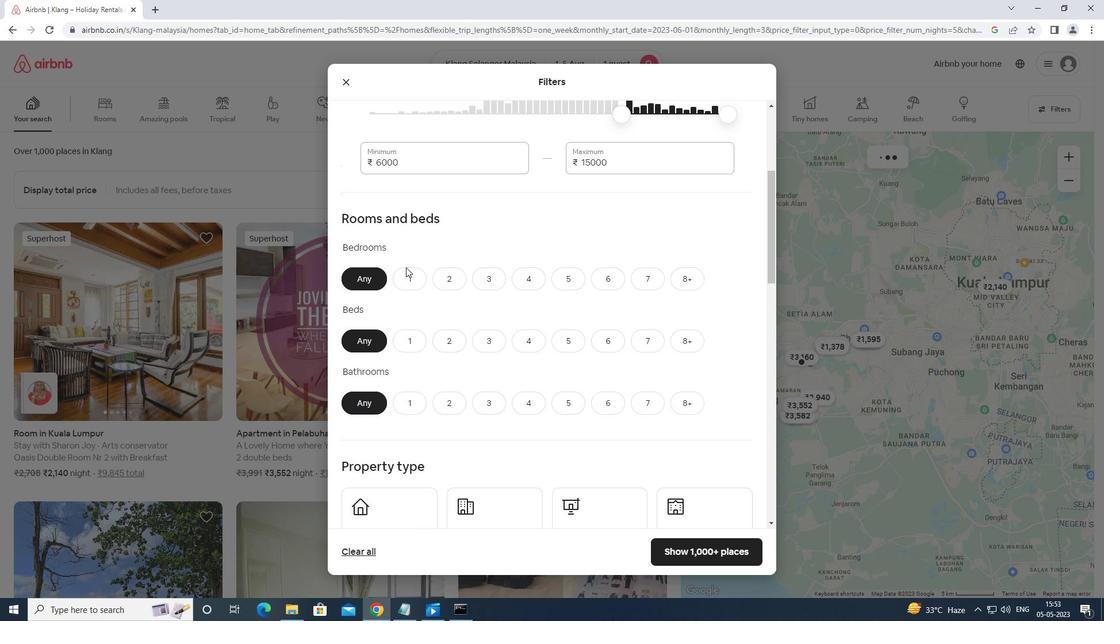 
Action: Mouse pressed left at (404, 270)
Screenshot: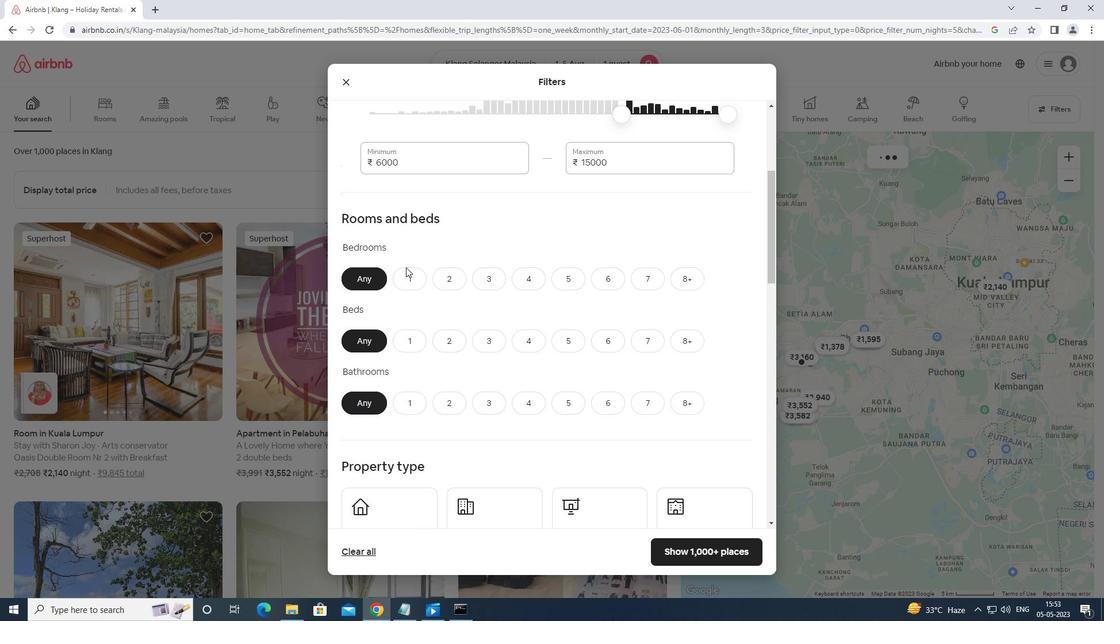 
Action: Mouse moved to (403, 330)
Screenshot: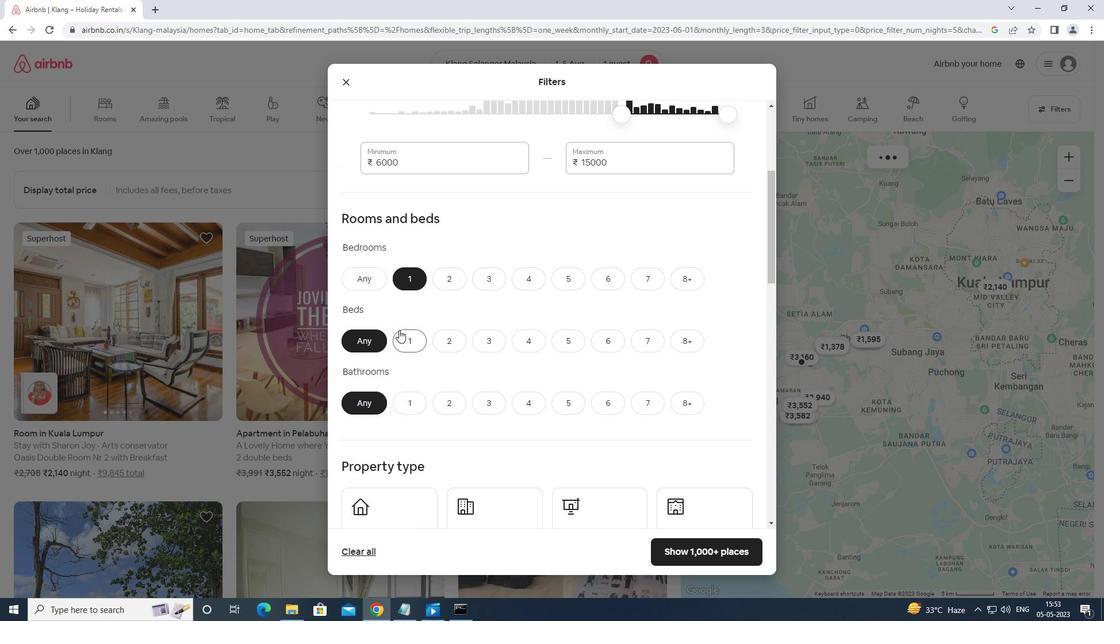 
Action: Mouse pressed left at (403, 330)
Screenshot: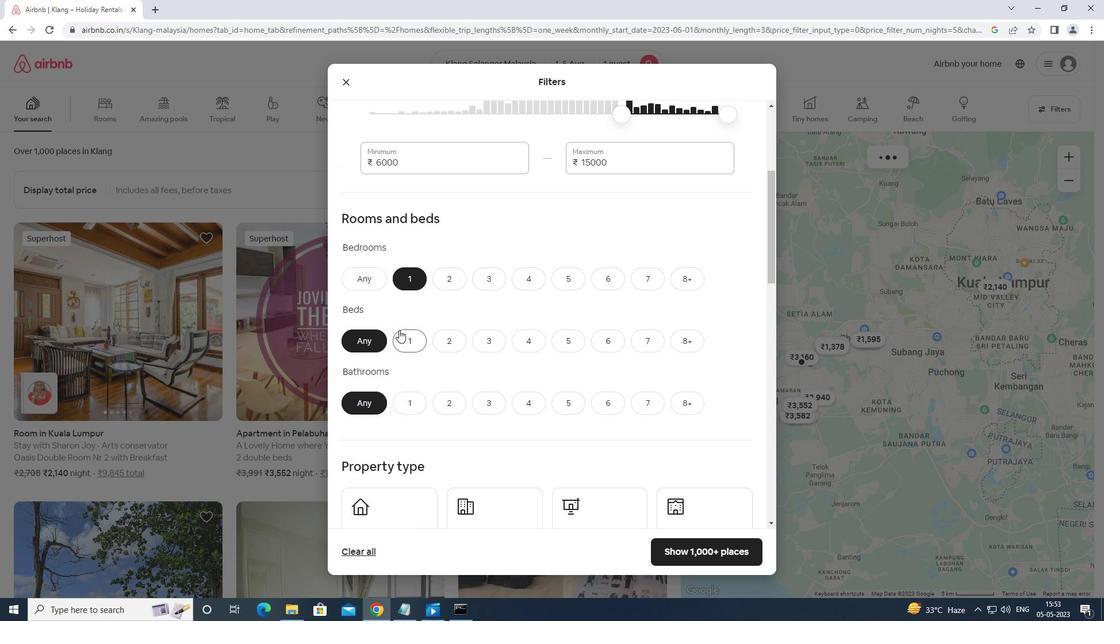 
Action: Mouse moved to (411, 398)
Screenshot: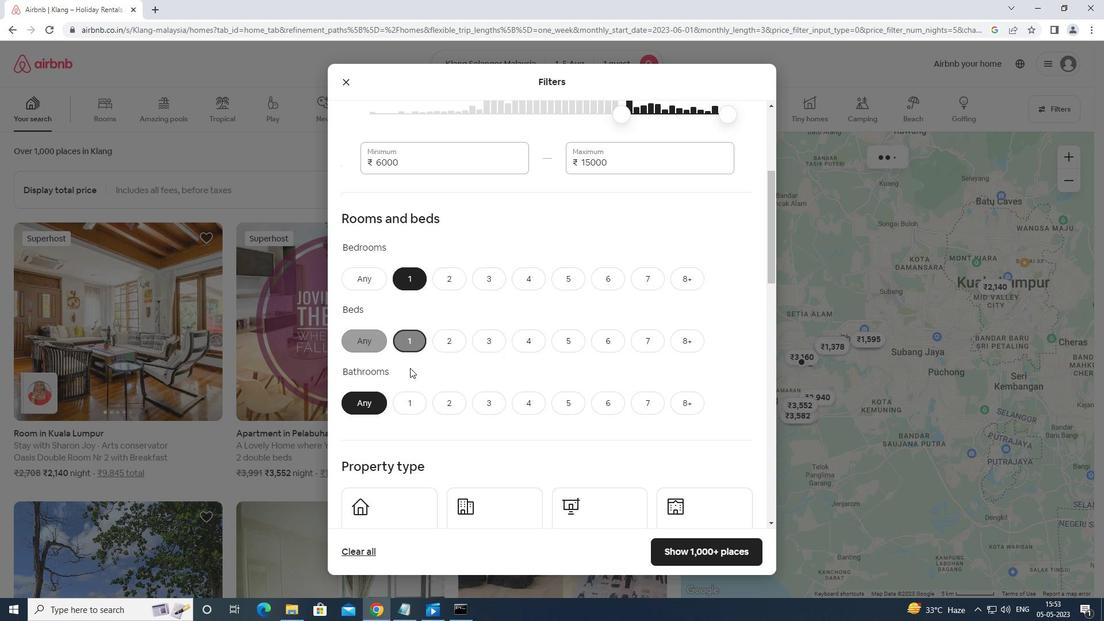 
Action: Mouse pressed left at (411, 398)
Screenshot: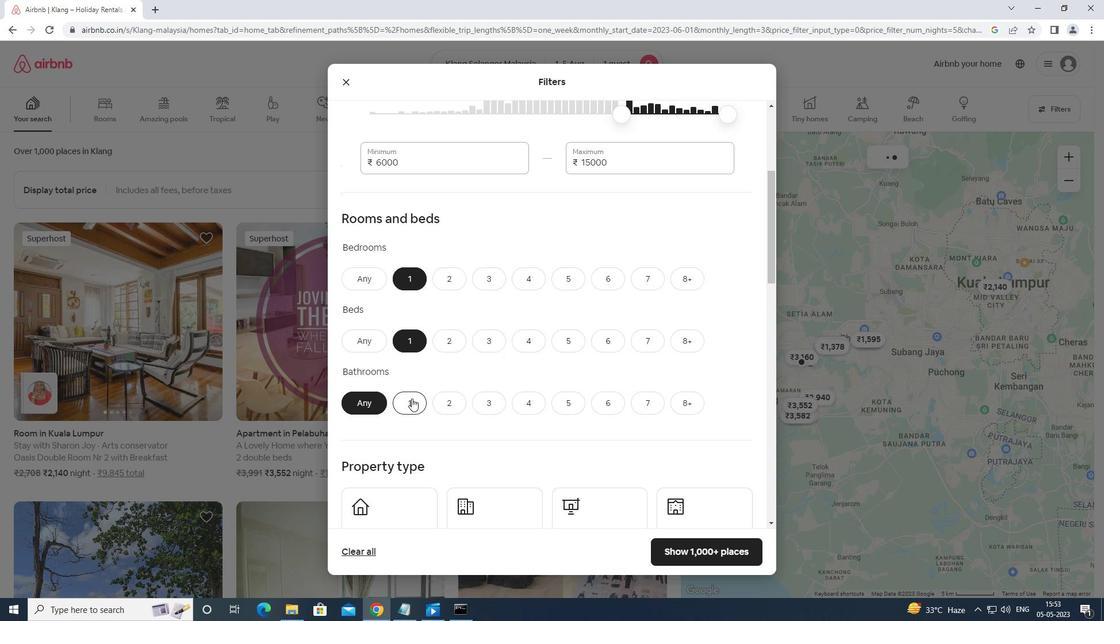 
Action: Mouse moved to (413, 398)
Screenshot: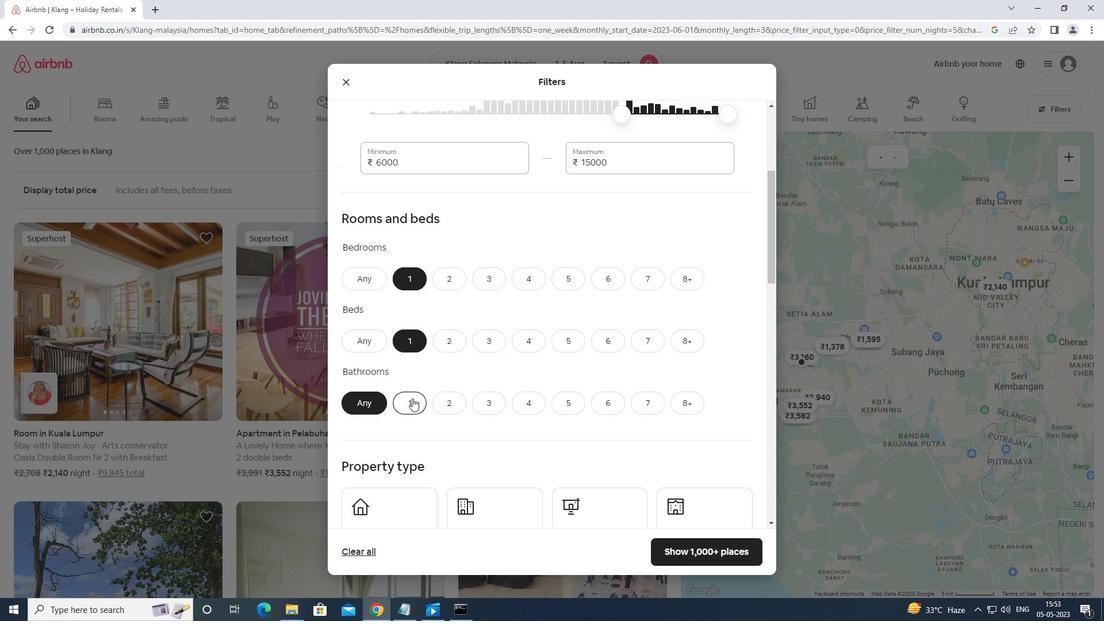 
Action: Mouse scrolled (413, 398) with delta (0, 0)
Screenshot: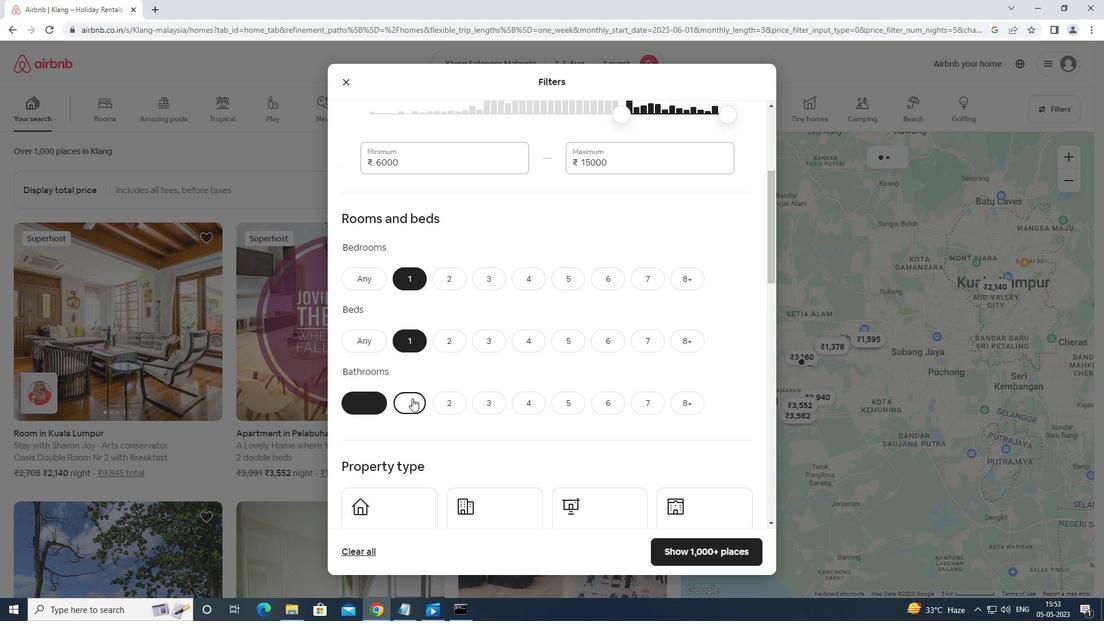 
Action: Mouse scrolled (413, 398) with delta (0, 0)
Screenshot: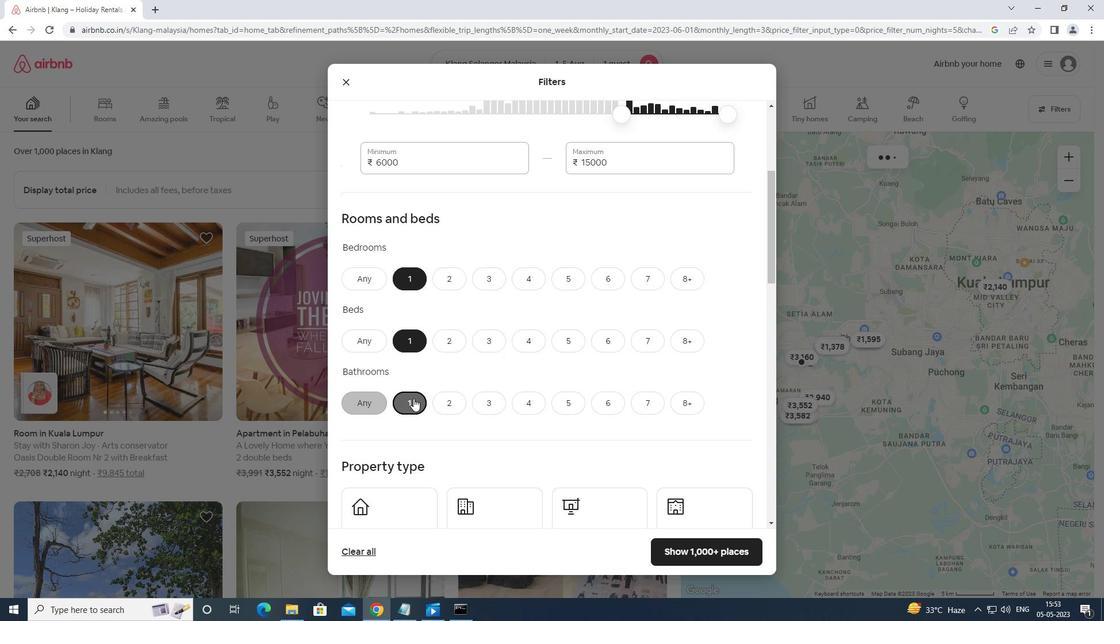 
Action: Mouse scrolled (413, 398) with delta (0, 0)
Screenshot: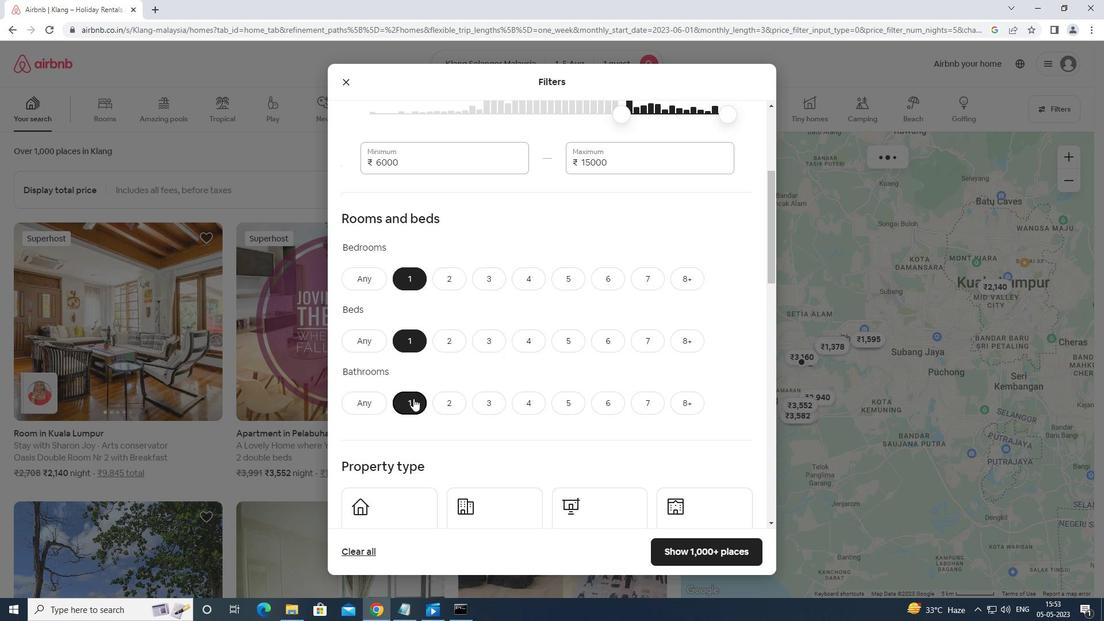 
Action: Mouse moved to (395, 368)
Screenshot: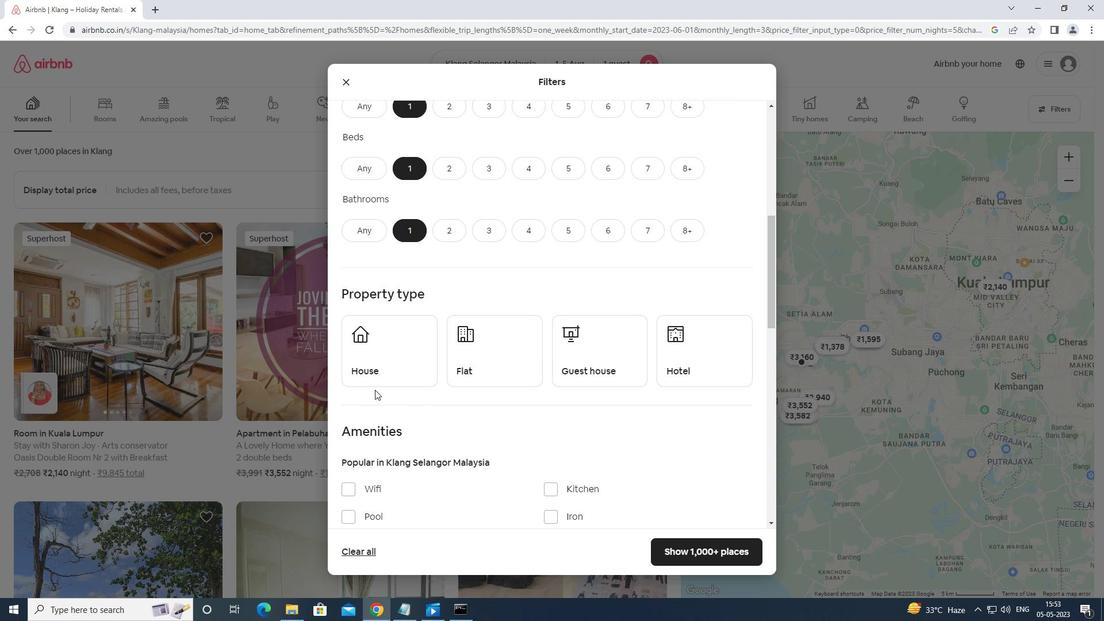 
Action: Mouse pressed left at (395, 368)
Screenshot: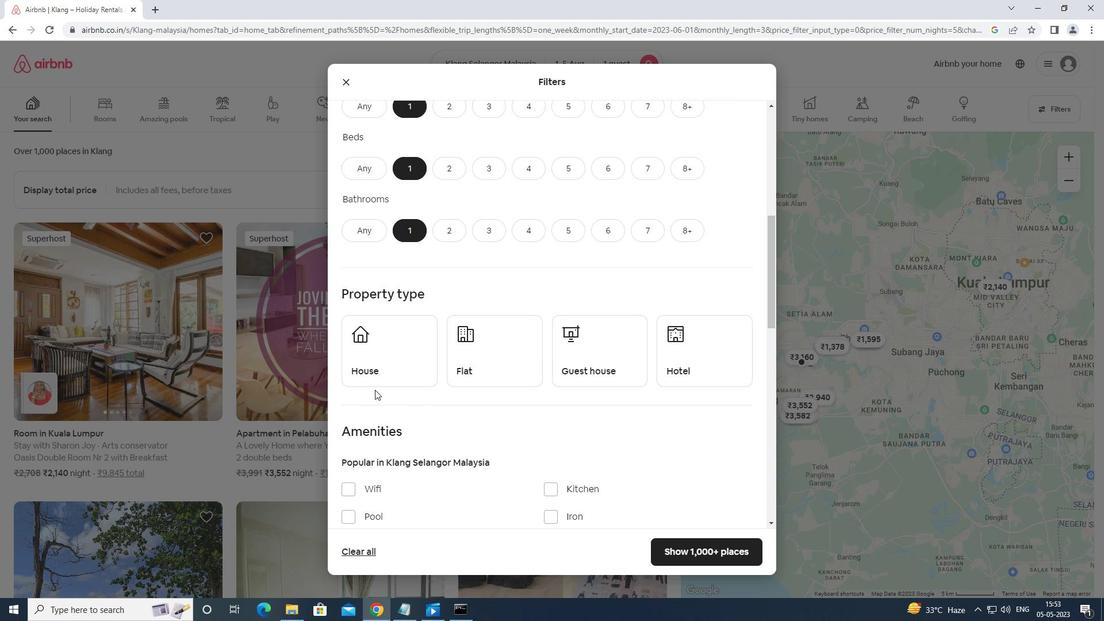 
Action: Mouse moved to (488, 364)
Screenshot: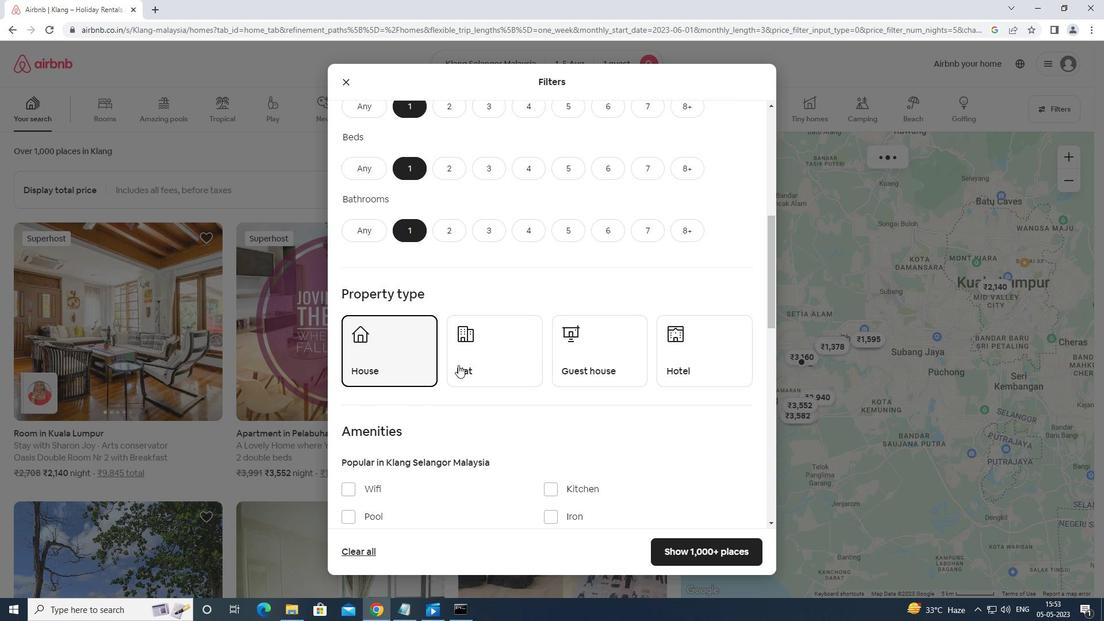 
Action: Mouse pressed left at (488, 364)
Screenshot: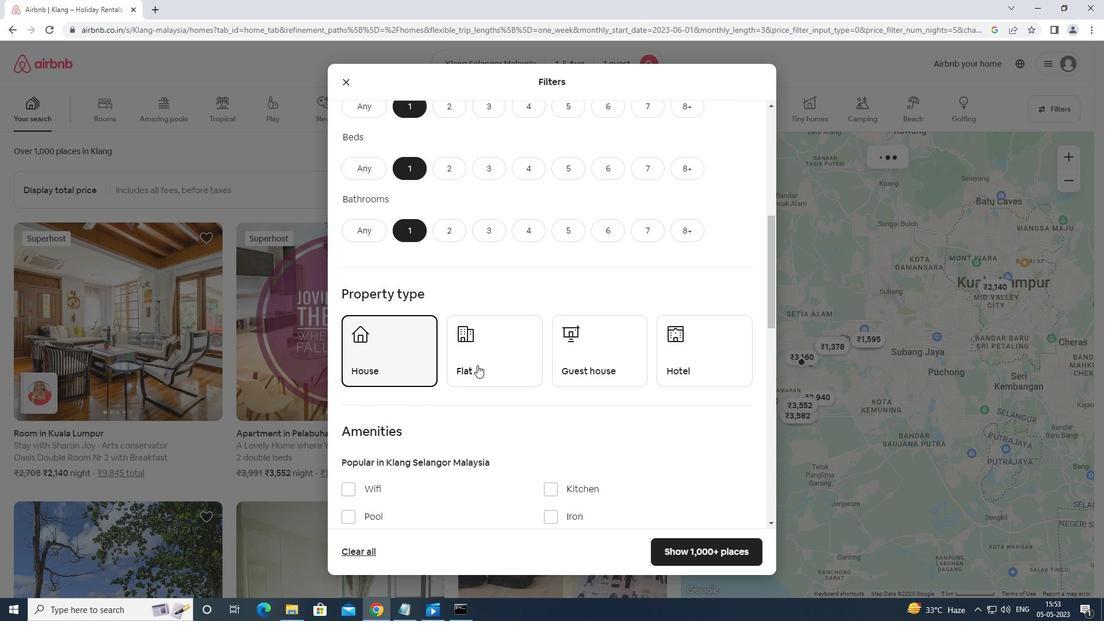 
Action: Mouse moved to (574, 354)
Screenshot: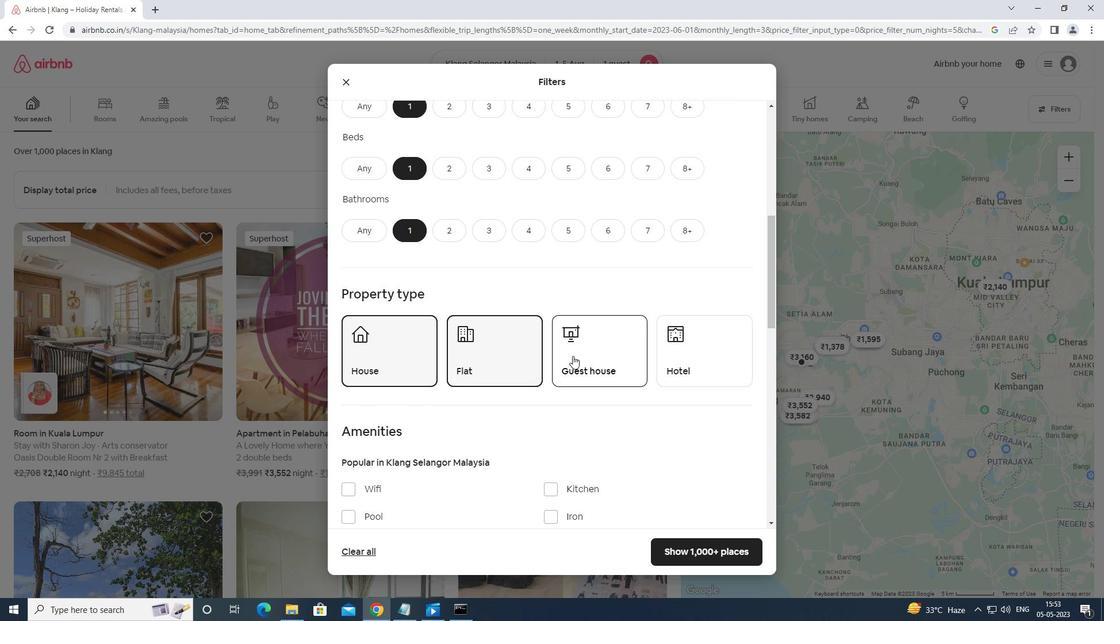 
Action: Mouse pressed left at (574, 354)
Screenshot: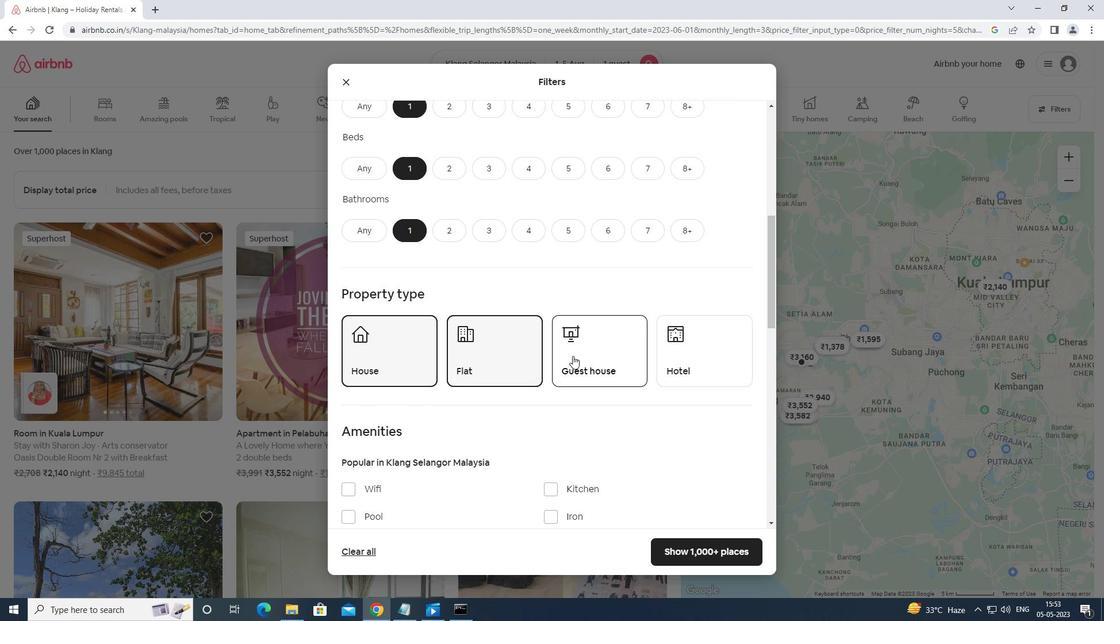 
Action: Mouse moved to (620, 366)
Screenshot: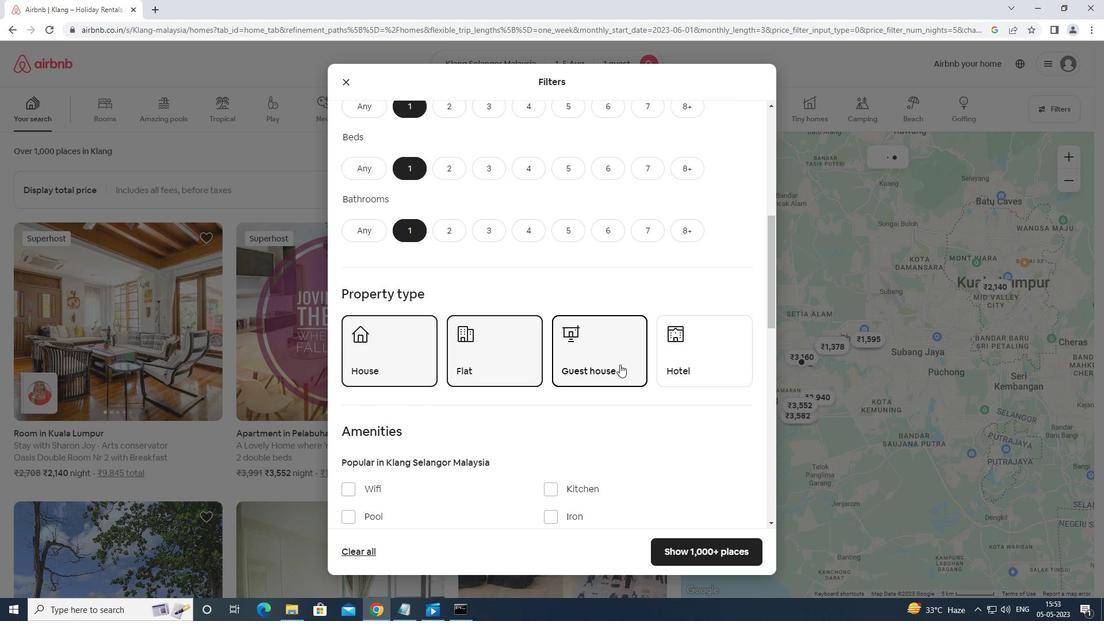 
Action: Mouse scrolled (620, 365) with delta (0, 0)
Screenshot: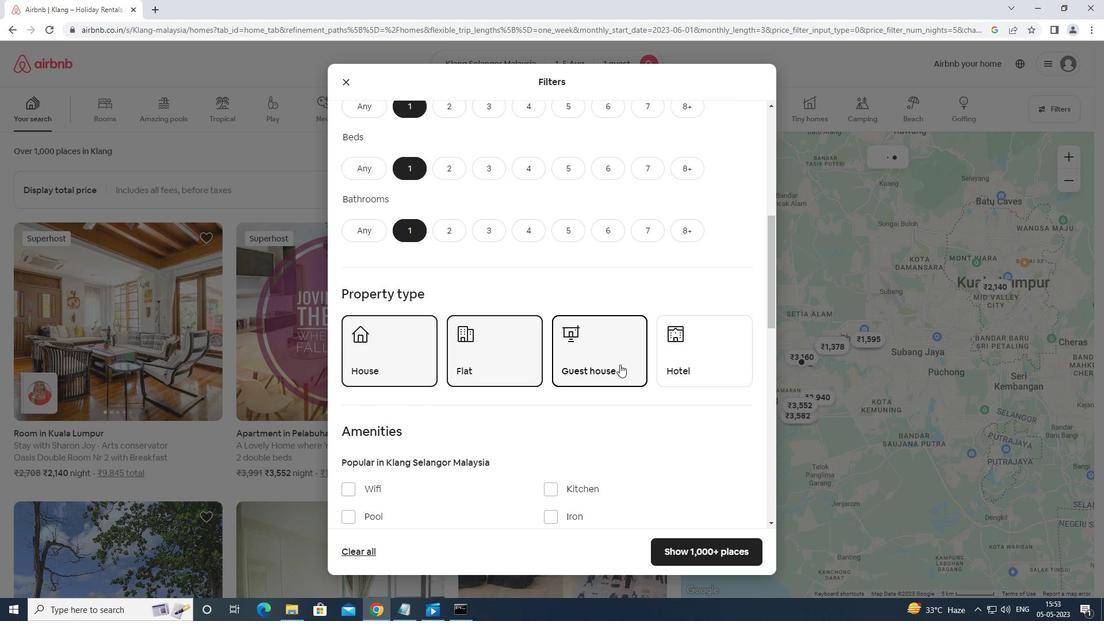 
Action: Mouse scrolled (620, 365) with delta (0, 0)
Screenshot: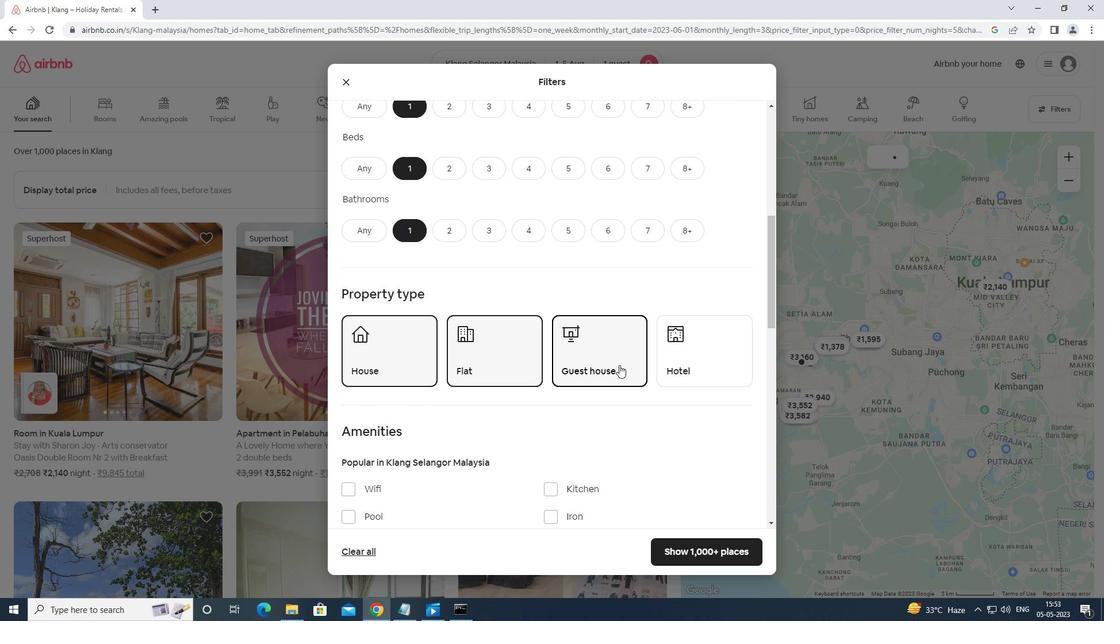 
Action: Mouse scrolled (620, 365) with delta (0, 0)
Screenshot: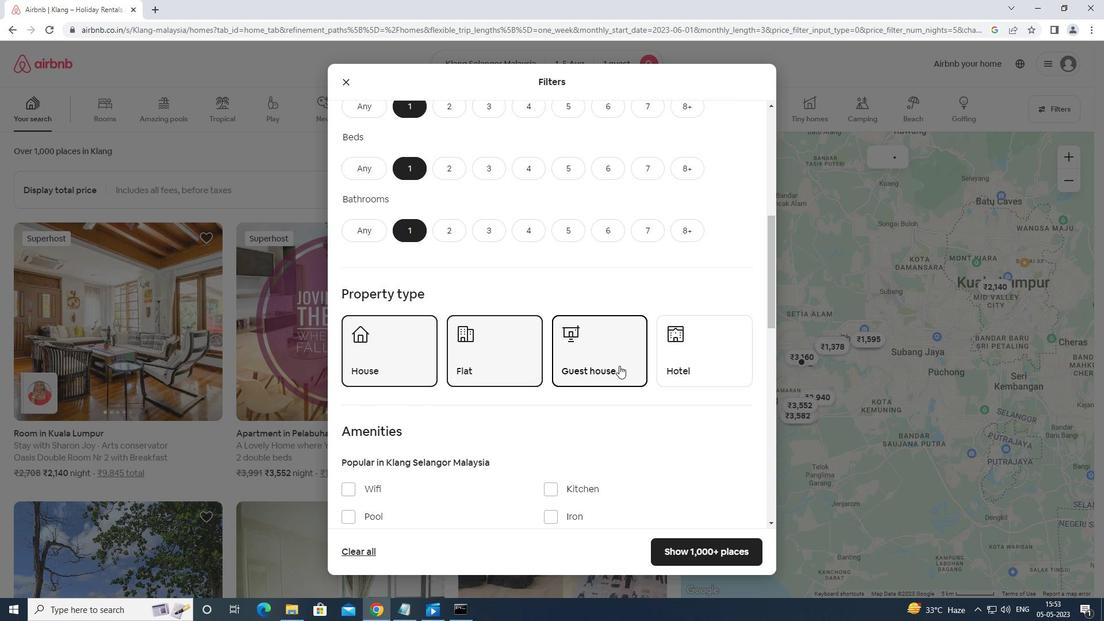 
Action: Mouse moved to (354, 314)
Screenshot: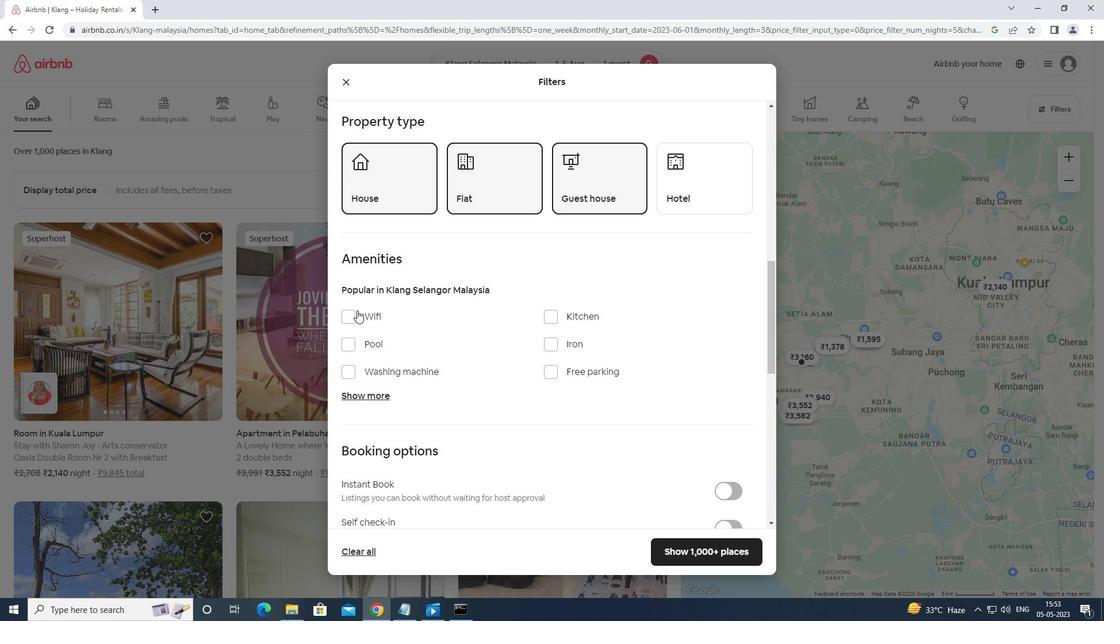 
Action: Mouse pressed left at (354, 314)
Screenshot: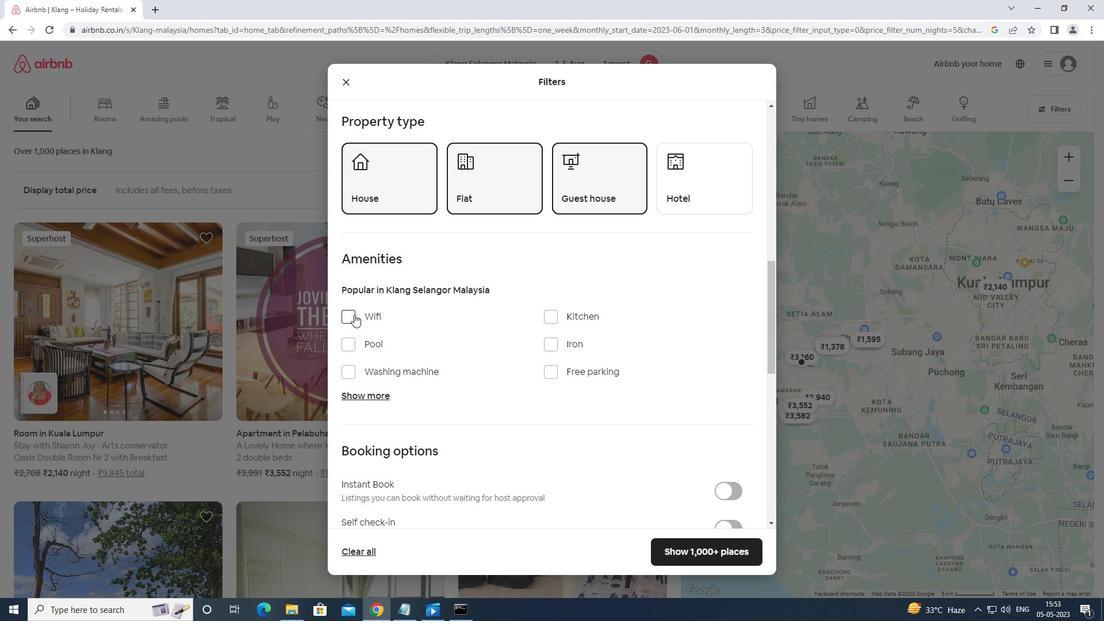 
Action: Mouse moved to (353, 315)
Screenshot: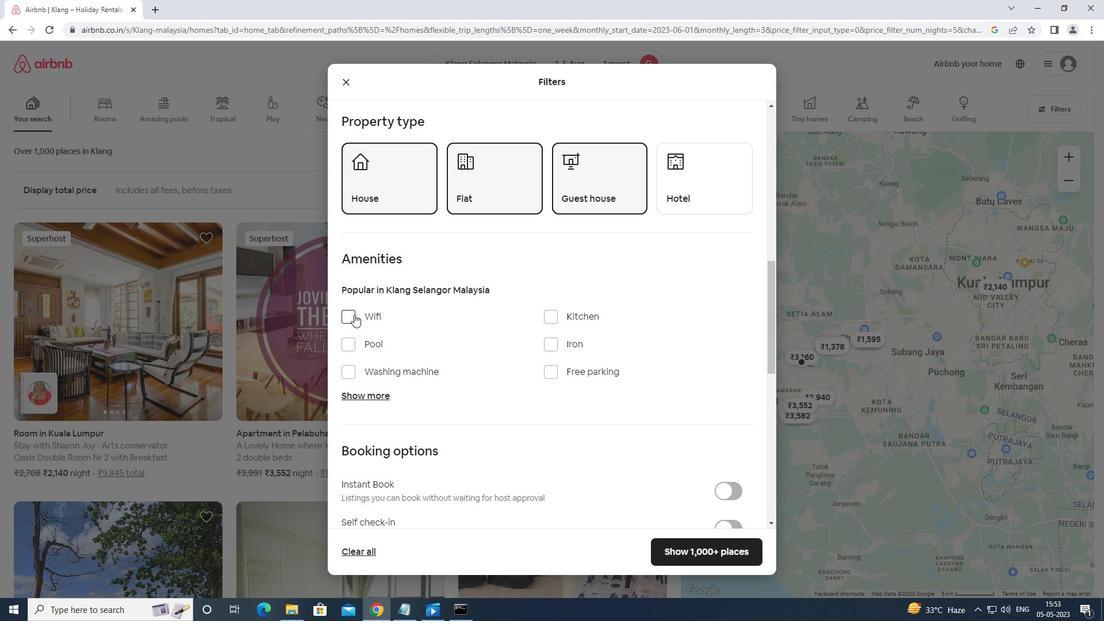 
Action: Mouse scrolled (353, 314) with delta (0, 0)
Screenshot: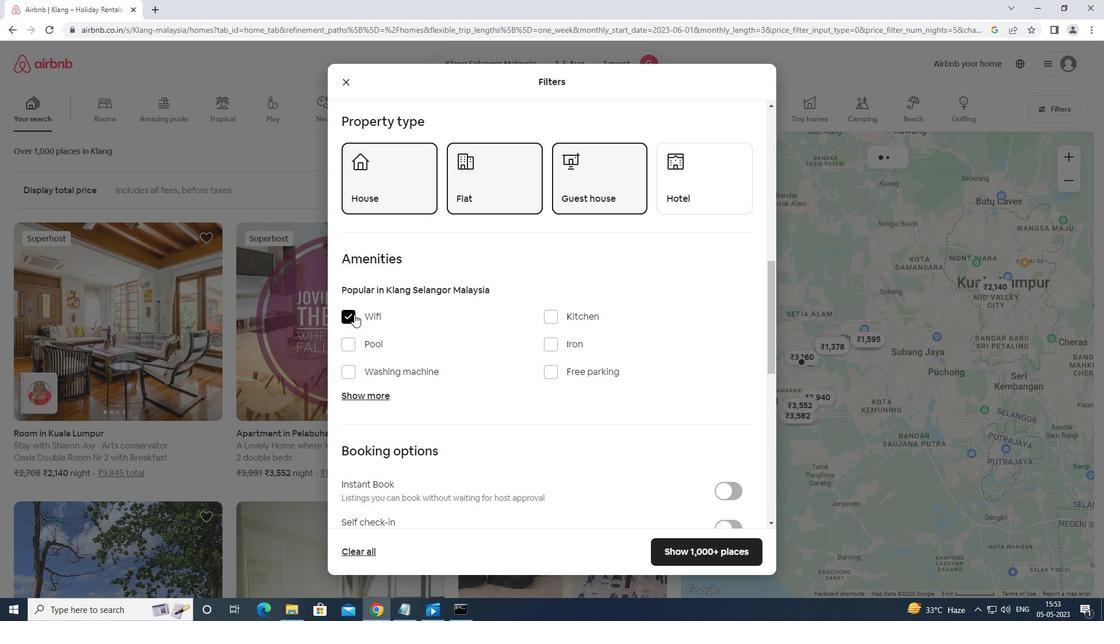 
Action: Mouse scrolled (353, 314) with delta (0, 0)
Screenshot: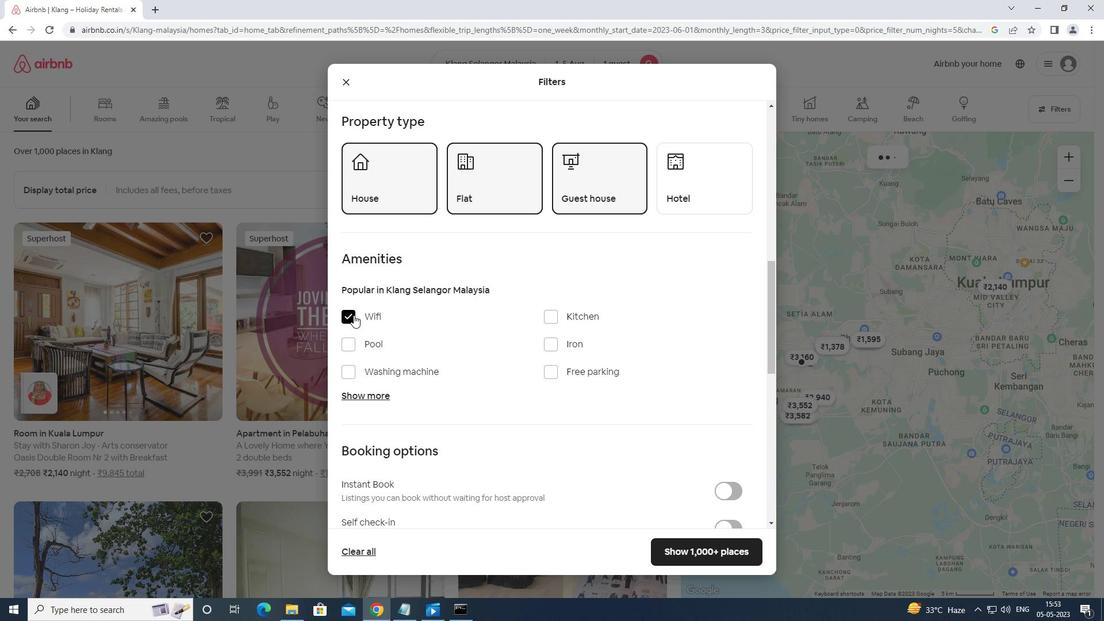 
Action: Mouse scrolled (353, 314) with delta (0, 0)
Screenshot: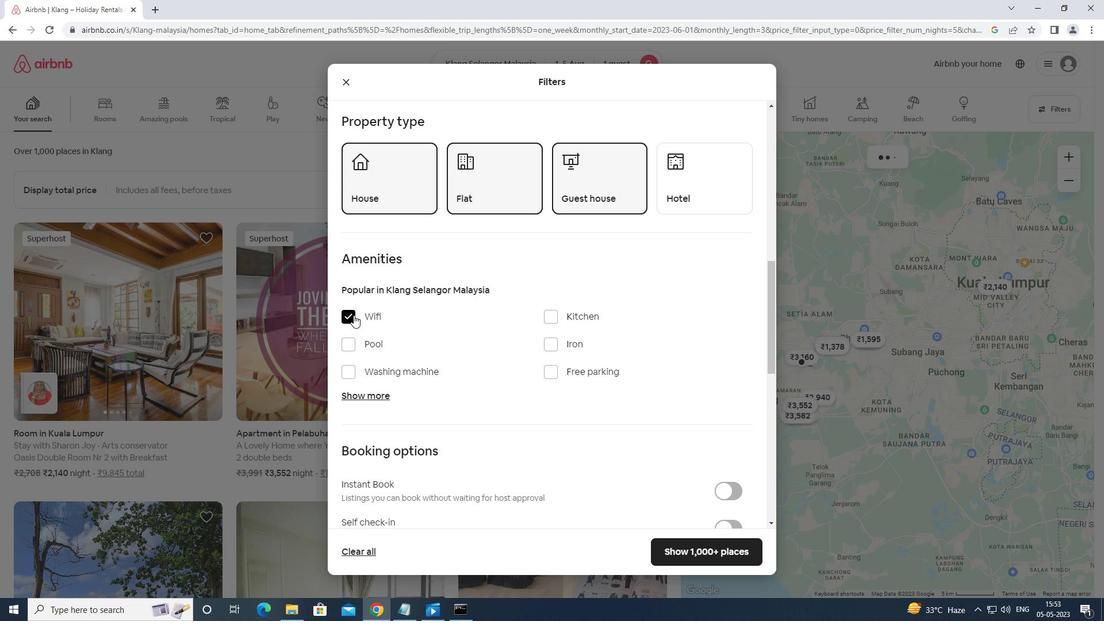 
Action: Mouse moved to (369, 310)
Screenshot: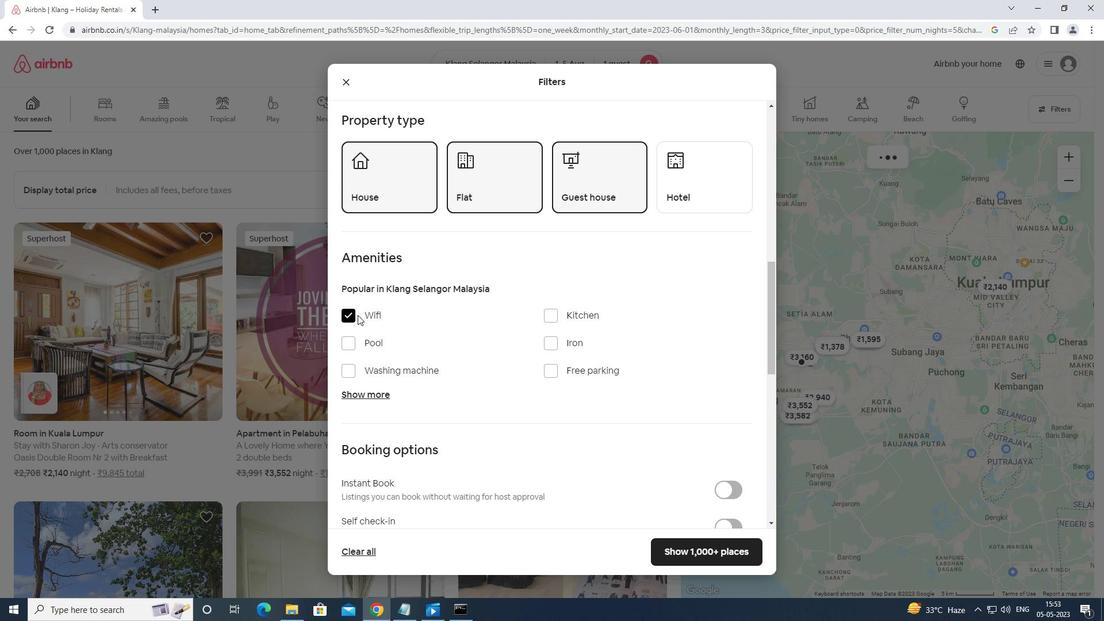 
Action: Mouse scrolled (369, 310) with delta (0, 0)
Screenshot: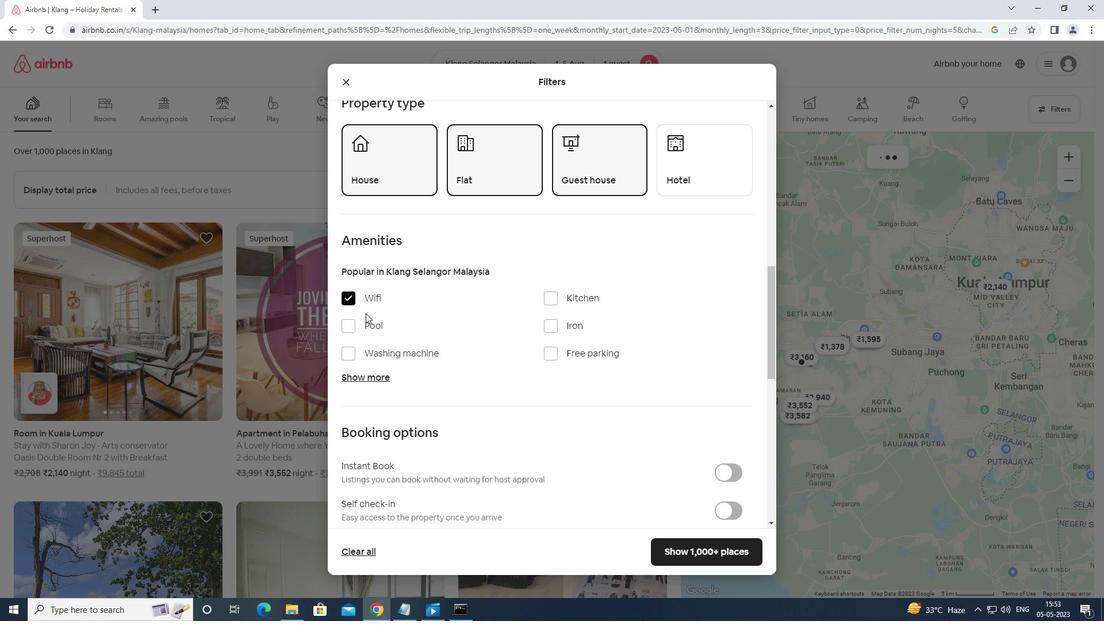 
Action: Mouse moved to (728, 297)
Screenshot: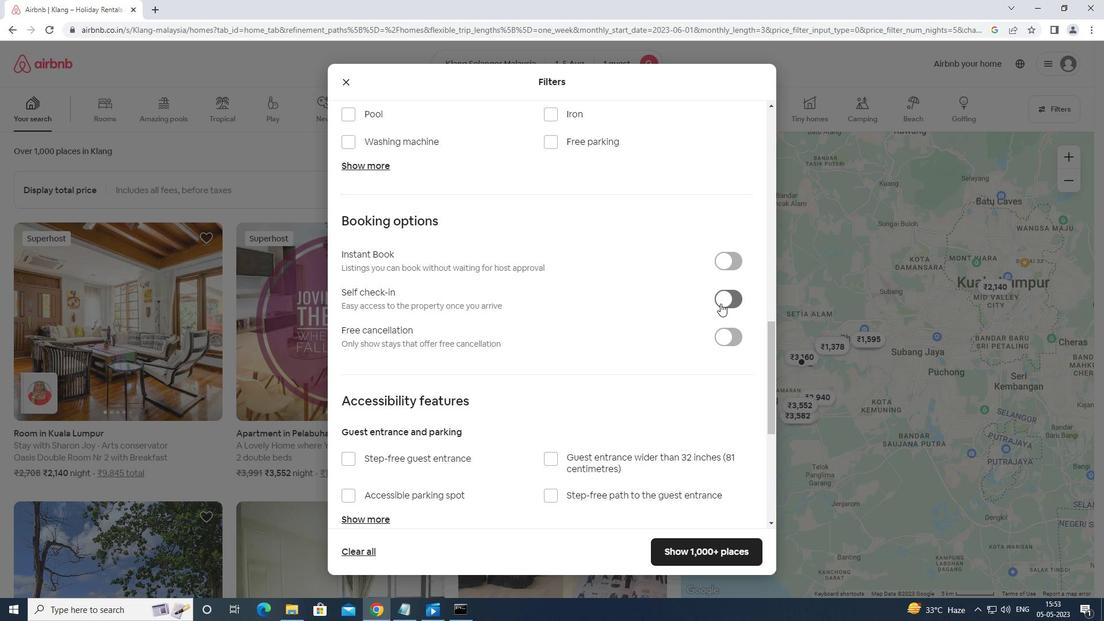 
Action: Mouse pressed left at (728, 297)
Screenshot: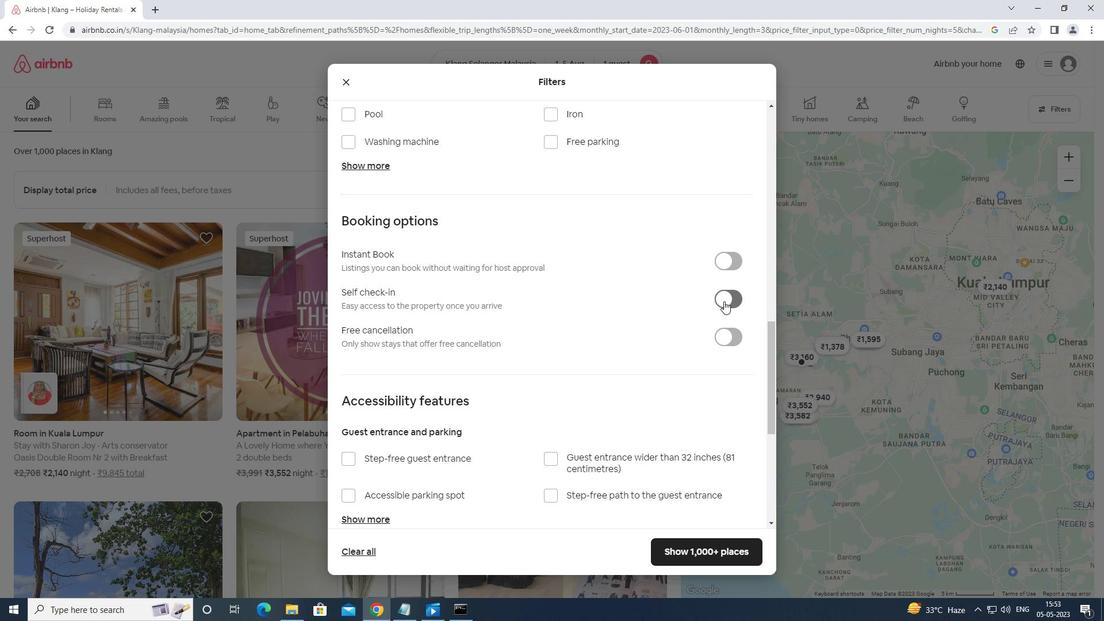 
Action: Mouse moved to (727, 300)
Screenshot: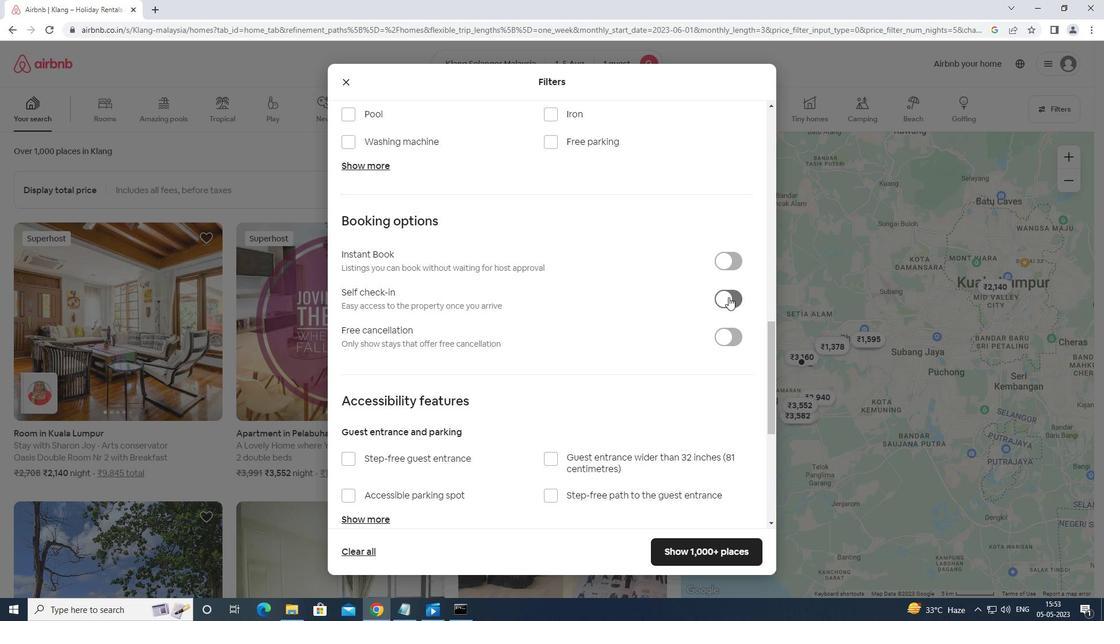 
Action: Mouse scrolled (727, 299) with delta (0, 0)
Screenshot: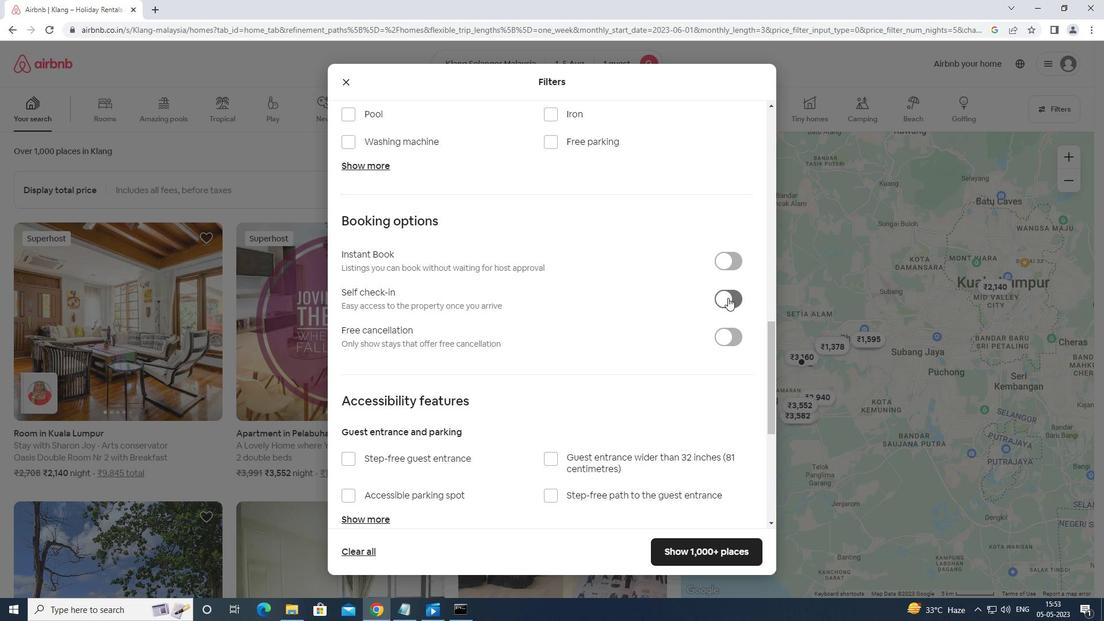 
Action: Mouse moved to (727, 300)
Screenshot: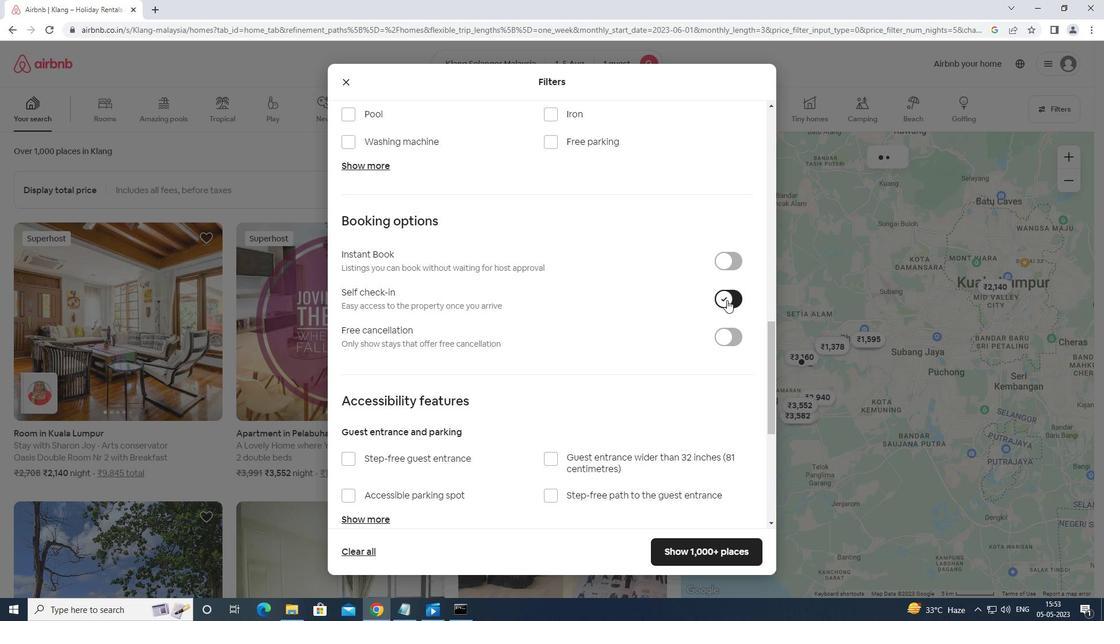 
Action: Mouse scrolled (727, 300) with delta (0, 0)
Screenshot: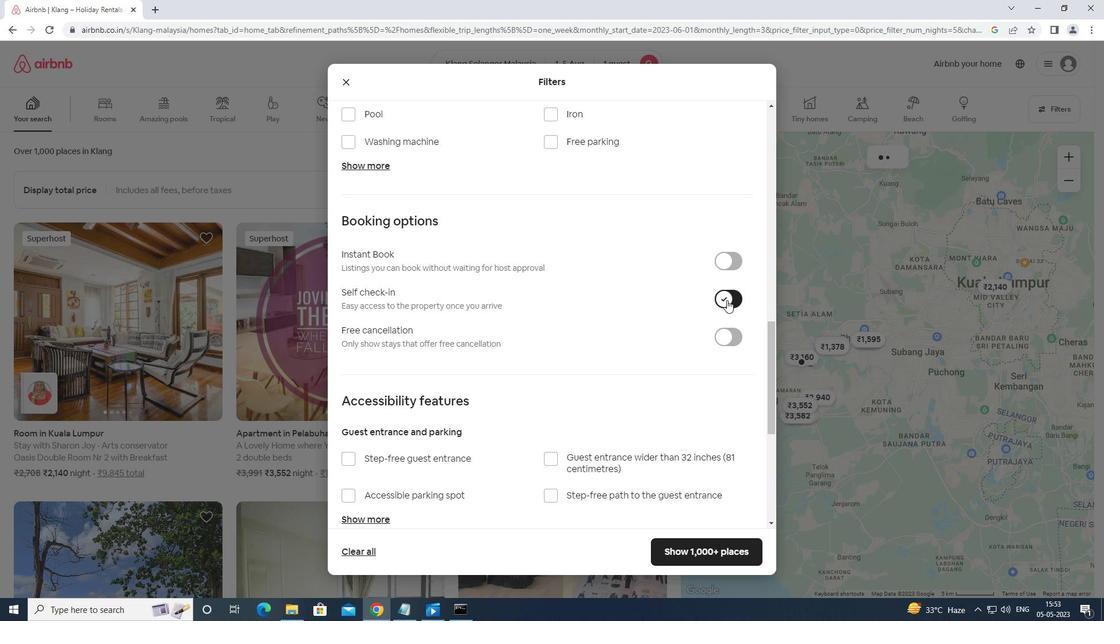 
Action: Mouse moved to (727, 301)
Screenshot: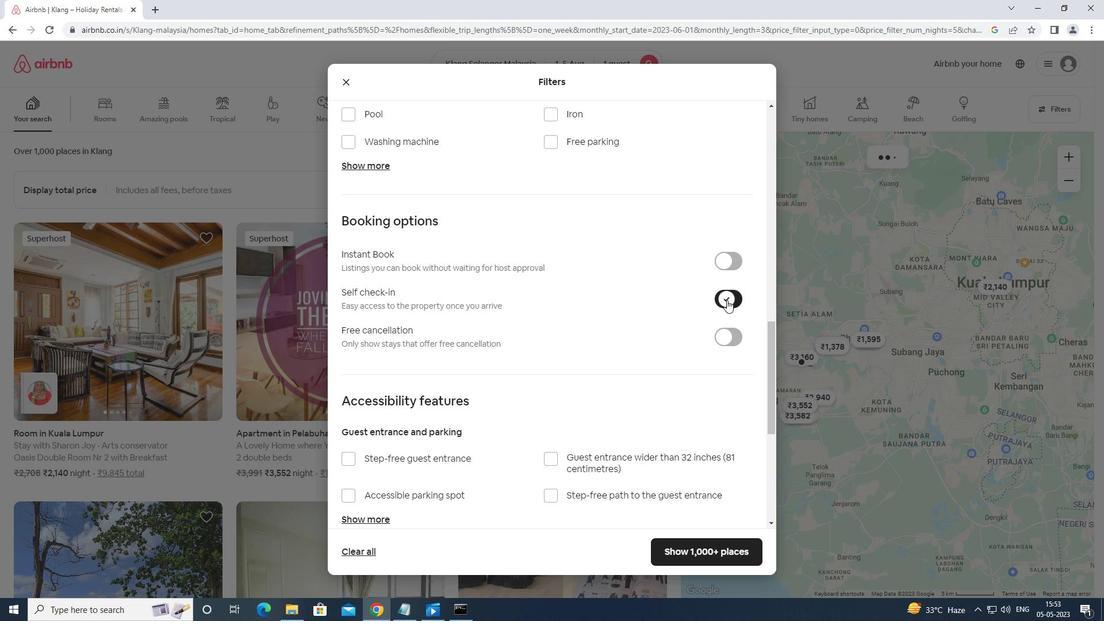 
Action: Mouse scrolled (727, 300) with delta (0, 0)
Screenshot: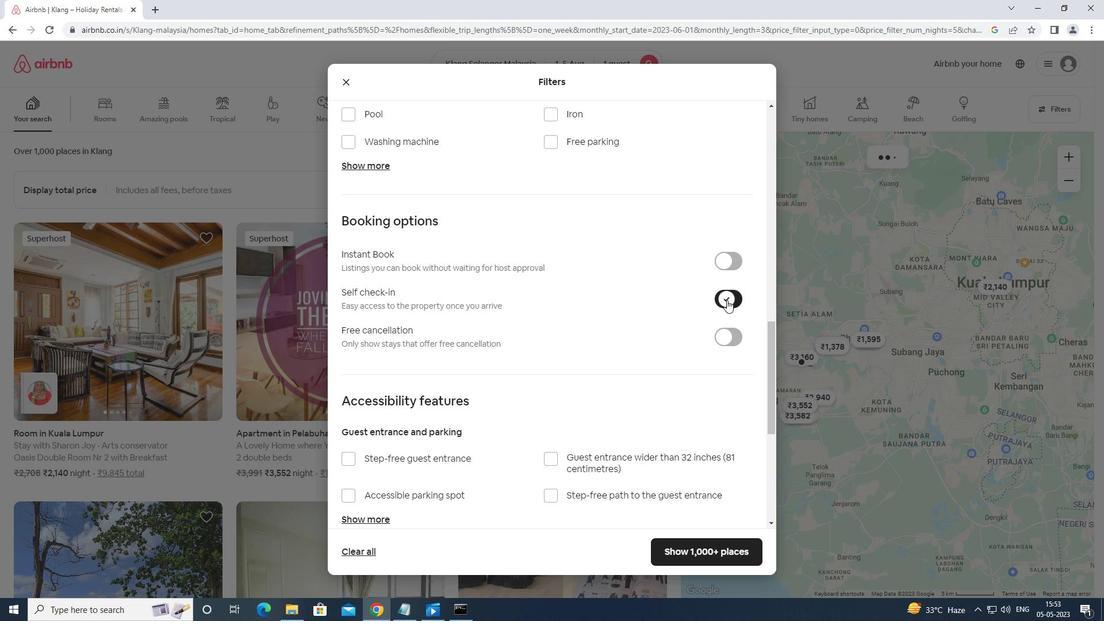 
Action: Mouse moved to (724, 303)
Screenshot: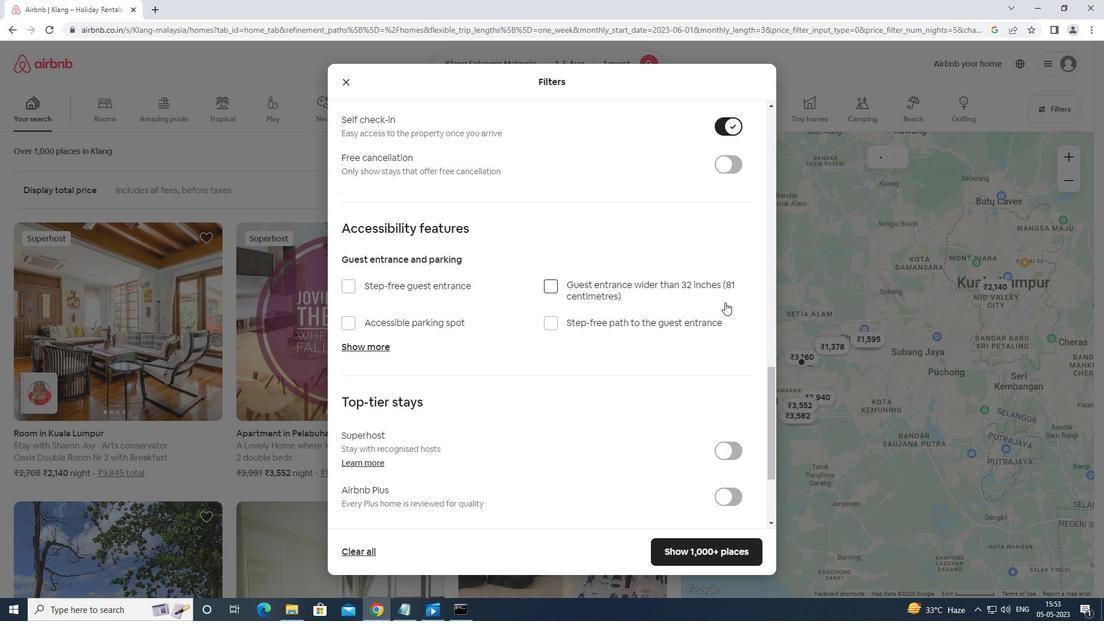 
Action: Mouse scrolled (724, 303) with delta (0, 0)
Screenshot: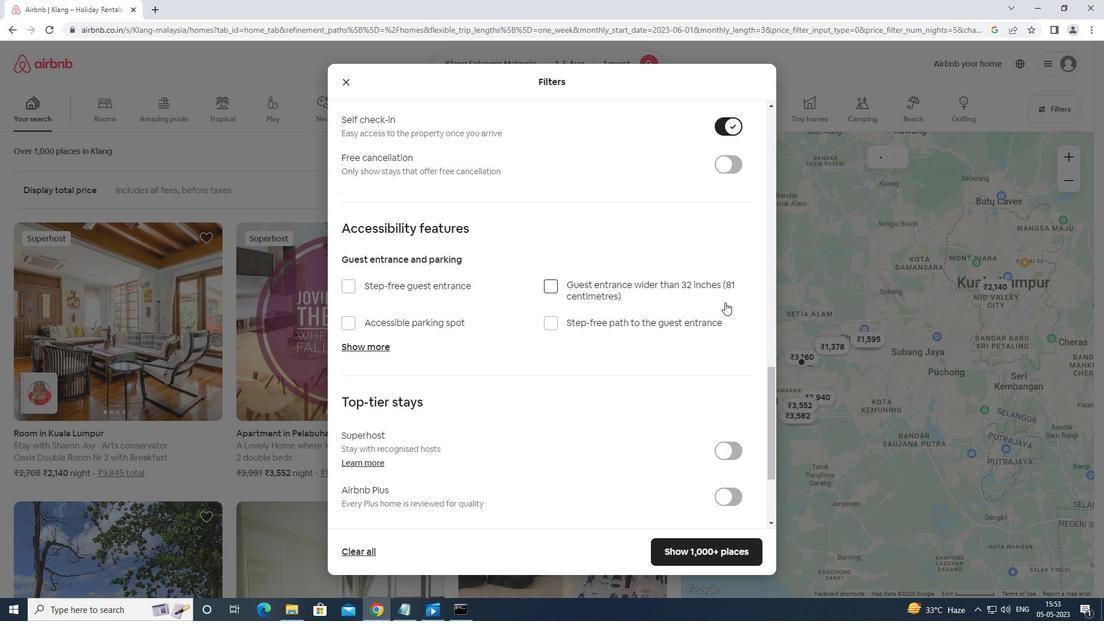 
Action: Mouse moved to (723, 304)
Screenshot: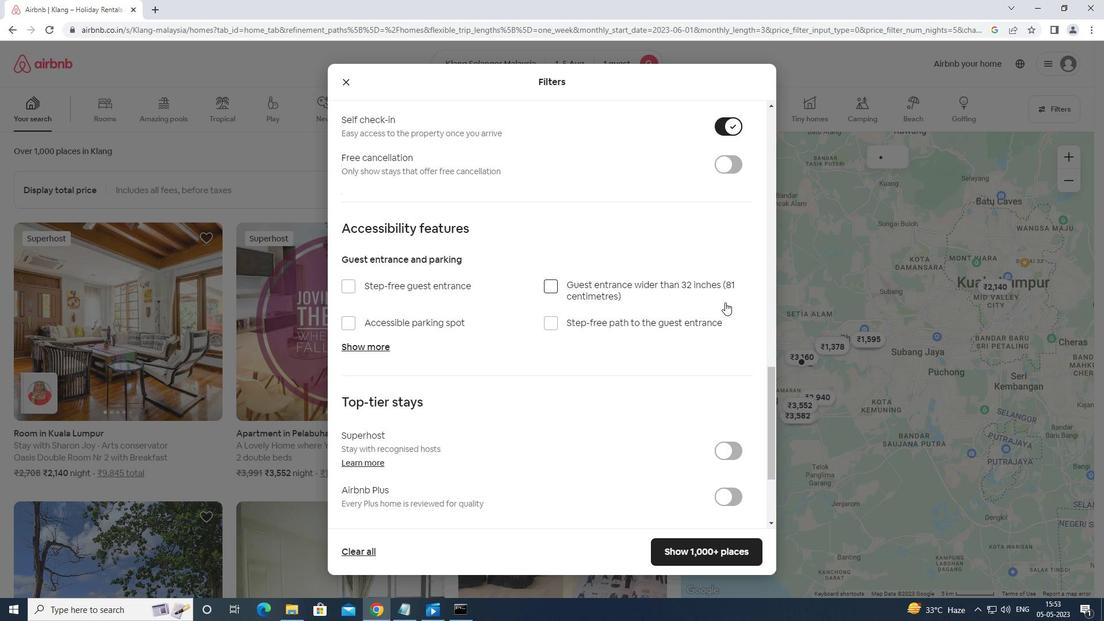 
Action: Mouse scrolled (723, 304) with delta (0, 0)
Screenshot: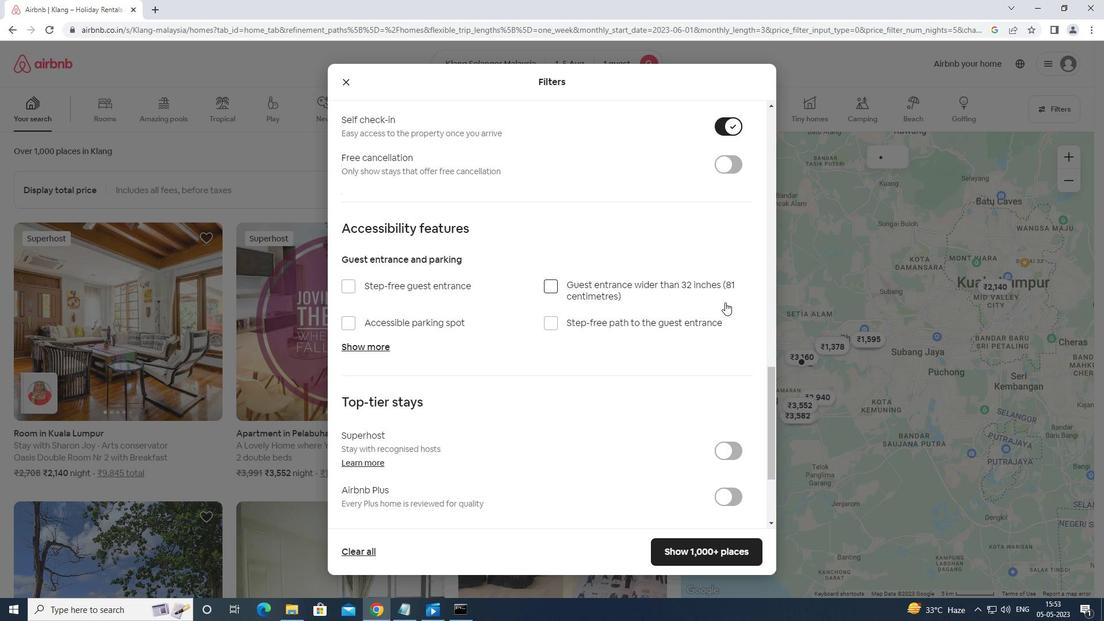 
Action: Mouse moved to (722, 305)
Screenshot: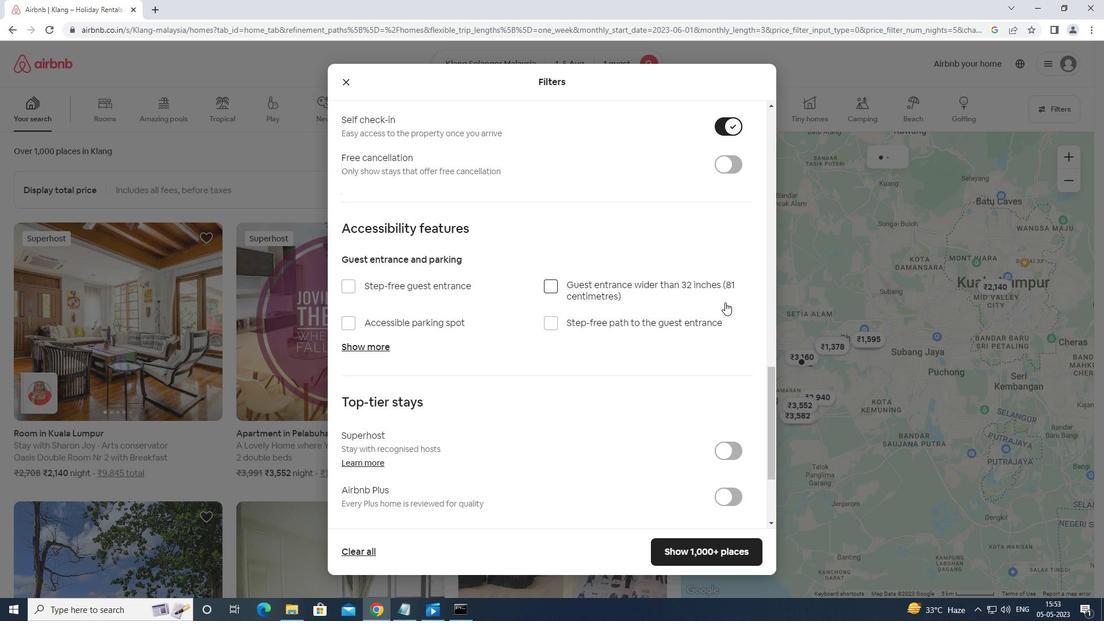 
Action: Mouse scrolled (722, 304) with delta (0, 0)
Screenshot: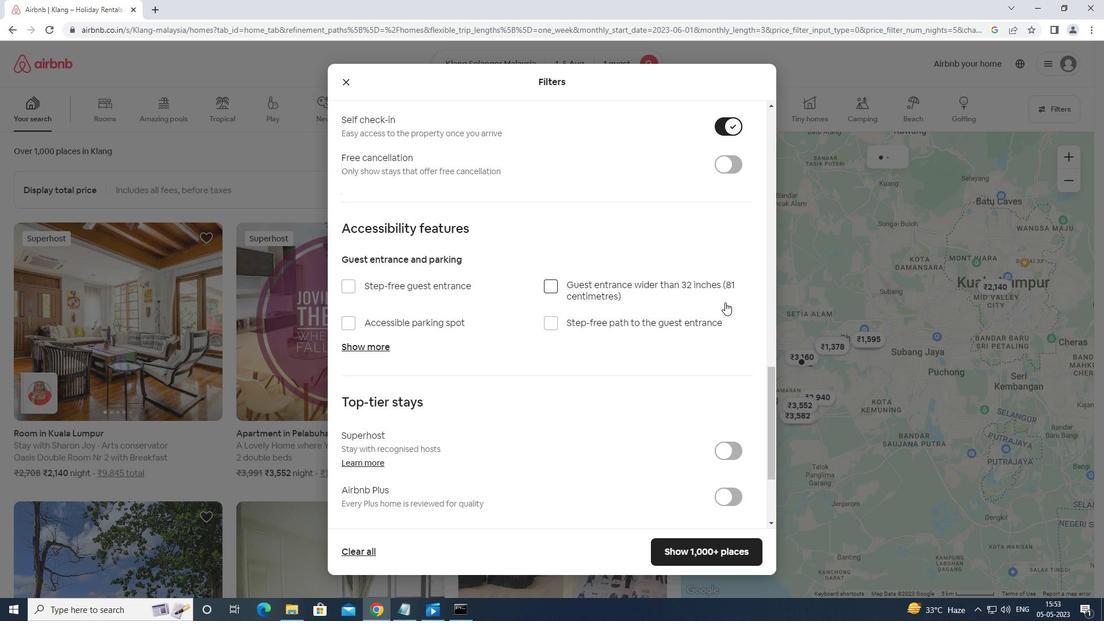 
Action: Mouse moved to (345, 447)
Screenshot: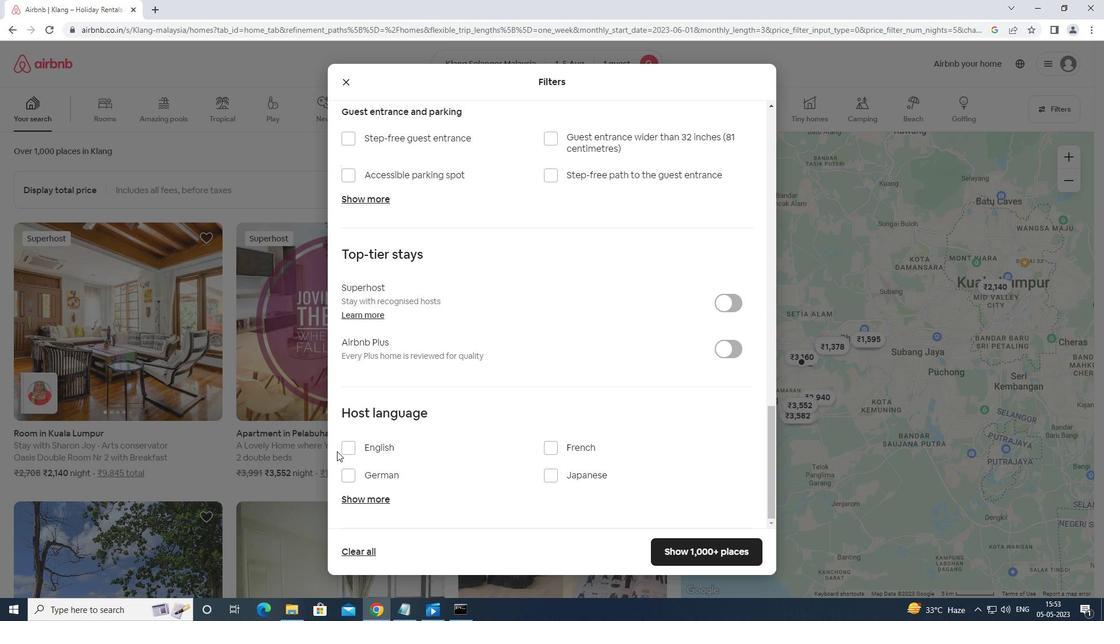 
Action: Mouse pressed left at (345, 447)
Screenshot: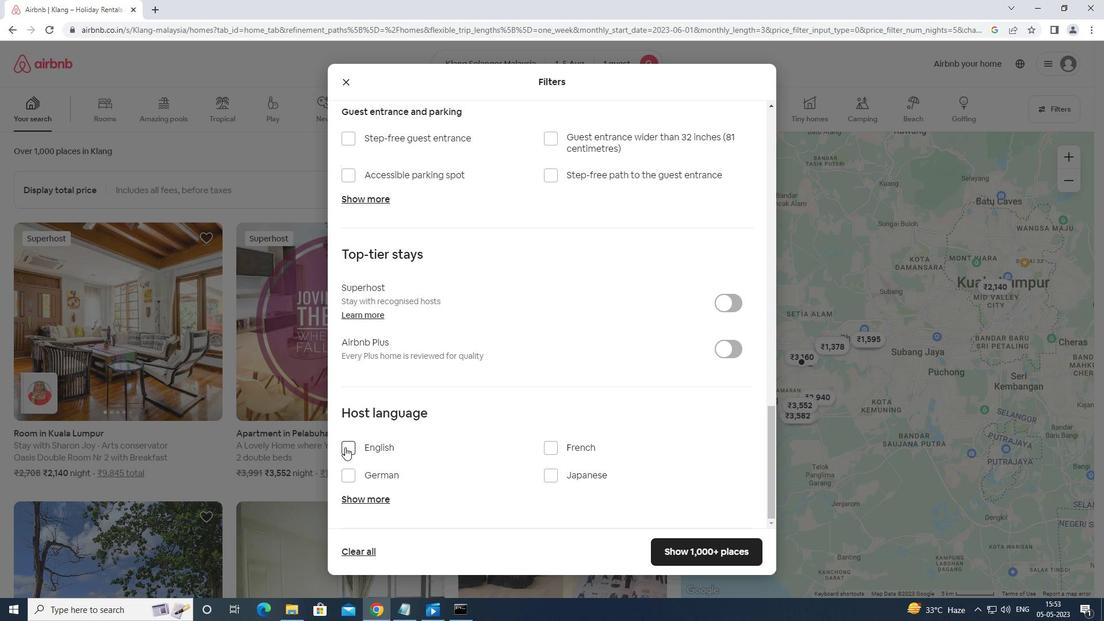 
Action: Mouse moved to (694, 545)
Screenshot: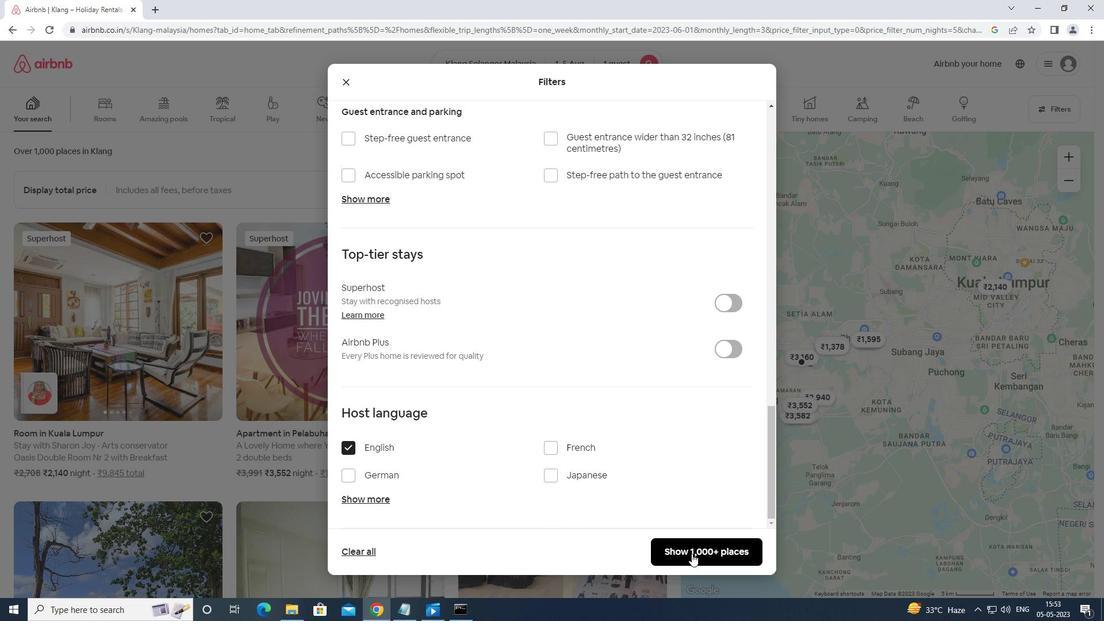 
Action: Mouse pressed left at (694, 545)
Screenshot: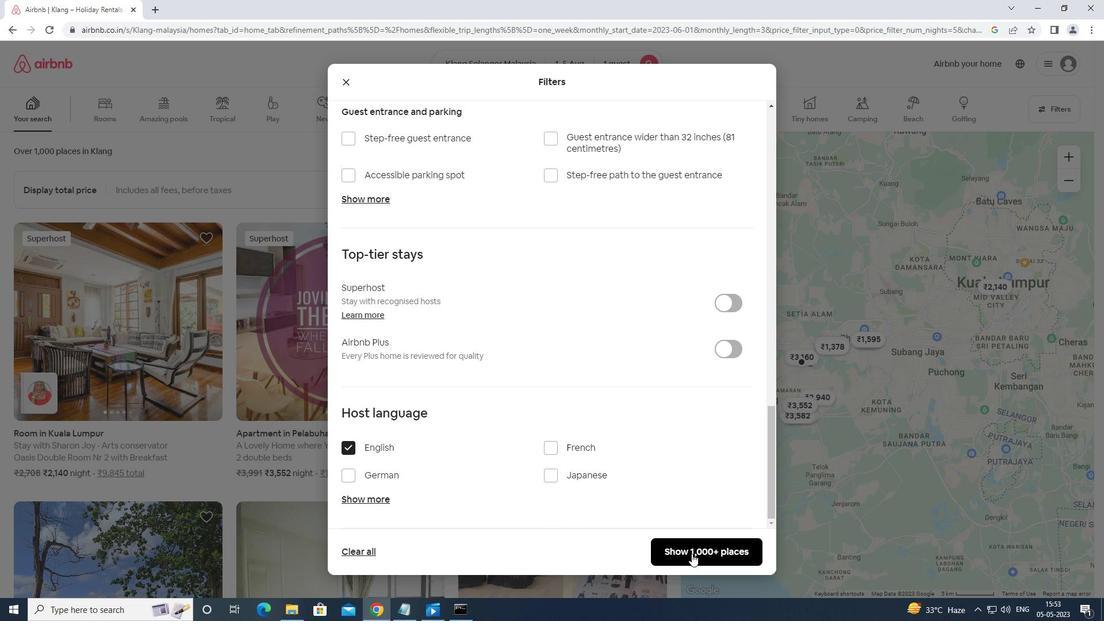 
Action: Mouse moved to (694, 540)
Screenshot: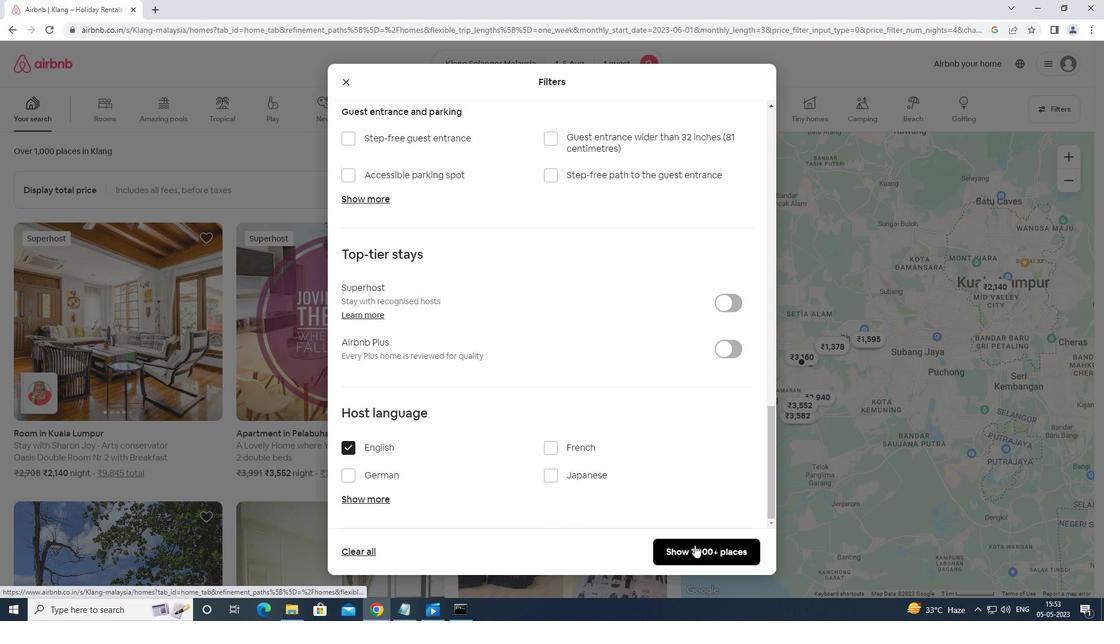 
